 Task: Open a blank google sheet and write heading  City data  Add 10 city name:-  '1. Chelsea, New York, NY , 2. Beverly Hills, Los Angeles, CA , 3. Knightsbridge, London, United Kingdom , 4. Le Marais, Paris, forance , 5. Ginza, Tokyo, Japan_x000D_
6. Circular Quay, Sydney, Australia , 7. Mitte, Berlin, Germany , 8. Downtown, Toronto, Canada , 9. Trastevere, Rome, 10. Colaba, Mumbai, India. ' in July Last week sales are  1. Chelsea, New York, NY 10001 | 2. Beverly Hills, Los Angeles, CA 90210 | 3. Knightsbridge, London, United Kingdom SW1X 7XL | 4. Le Marais, Paris, forance 75004 | 5. Ginza, Tokyo, Japan 104-0061 | 6. Circular Quay, Sydney, Australia 2000 | 7. Mitte, Berlin, Germany 10178 | 8. Downtown, Toronto, Canada M5V 3L9 | 9. Trastevere, Rome, Italy 00153 | 10. Colaba, Mumbai, India 400005. Save page auditingProductSales
Action: Mouse moved to (919, 66)
Screenshot: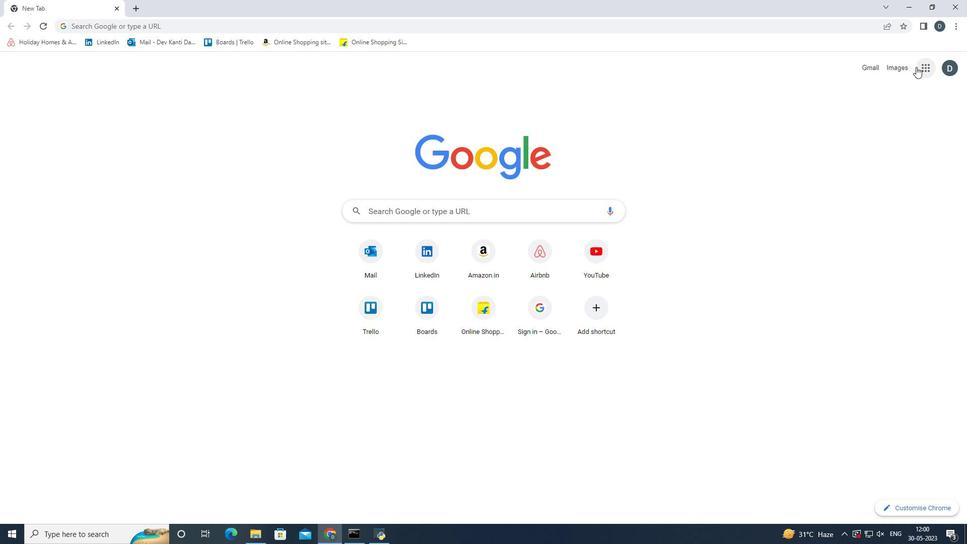 
Action: Mouse pressed left at (919, 66)
Screenshot: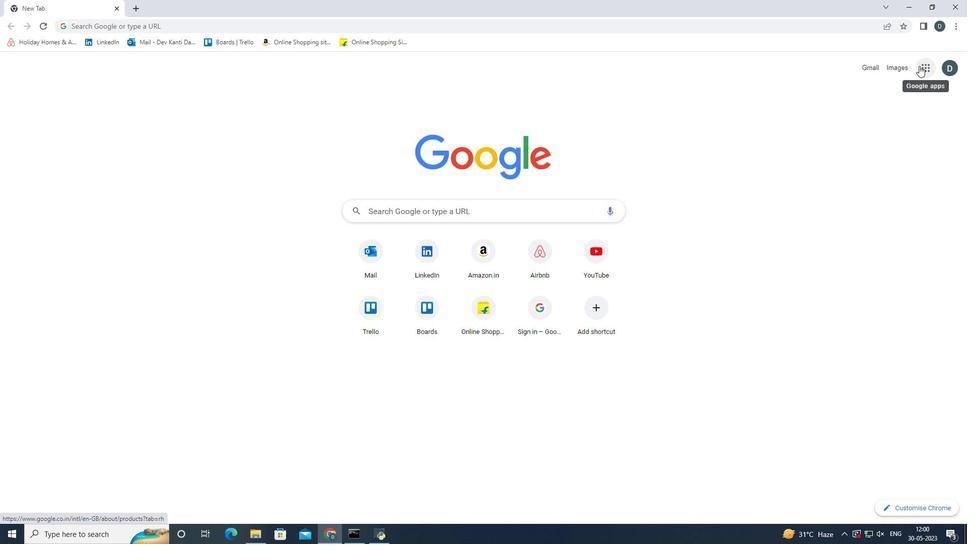 
Action: Mouse moved to (891, 220)
Screenshot: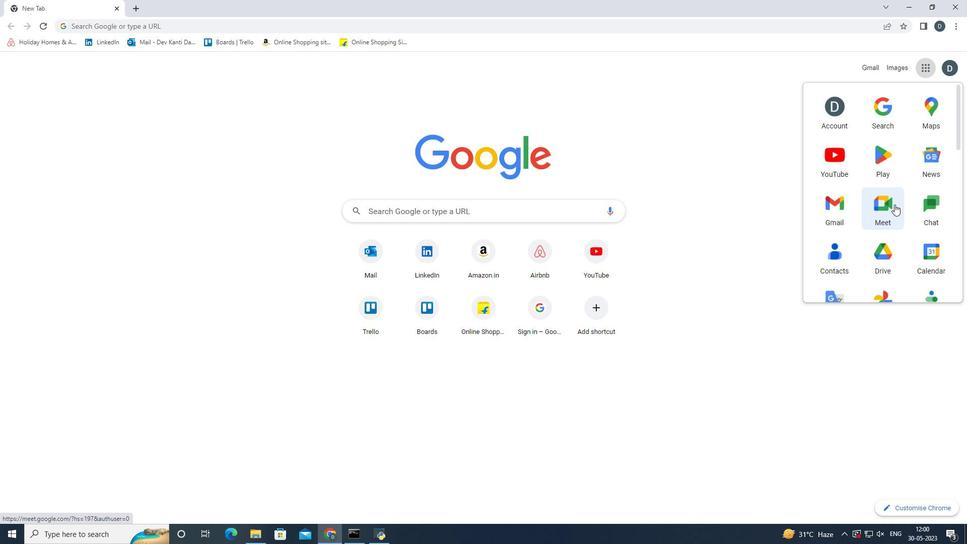 
Action: Mouse scrolled (891, 220) with delta (0, 0)
Screenshot: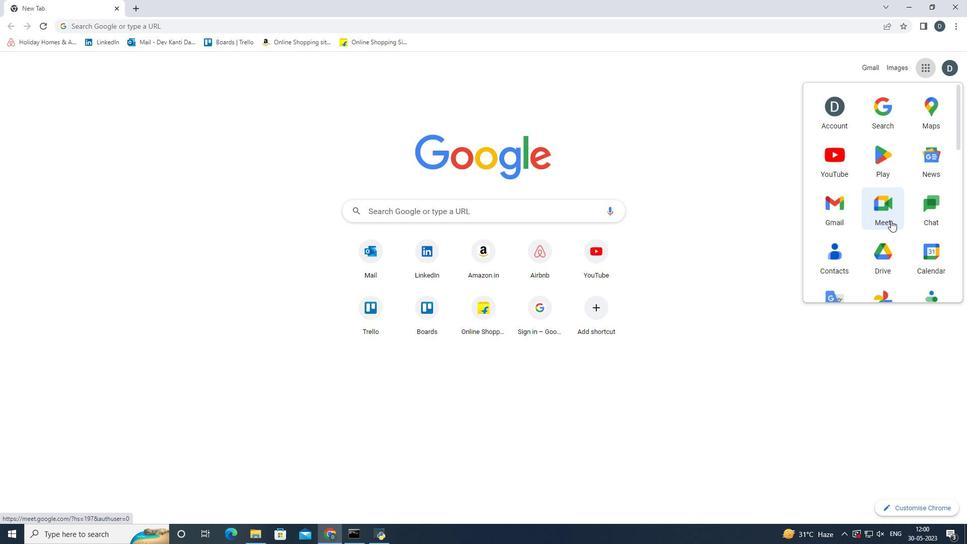 
Action: Mouse scrolled (891, 220) with delta (0, 0)
Screenshot: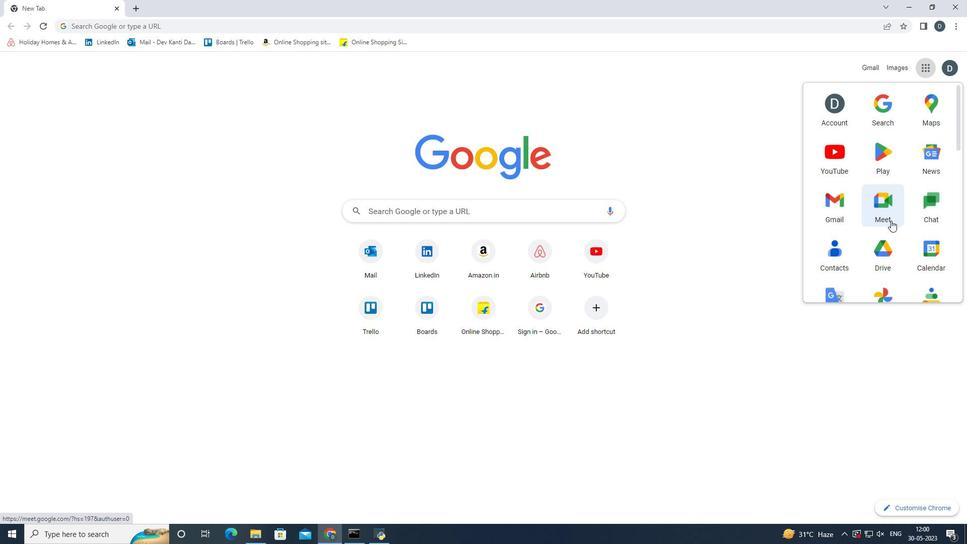 
Action: Mouse moved to (909, 217)
Screenshot: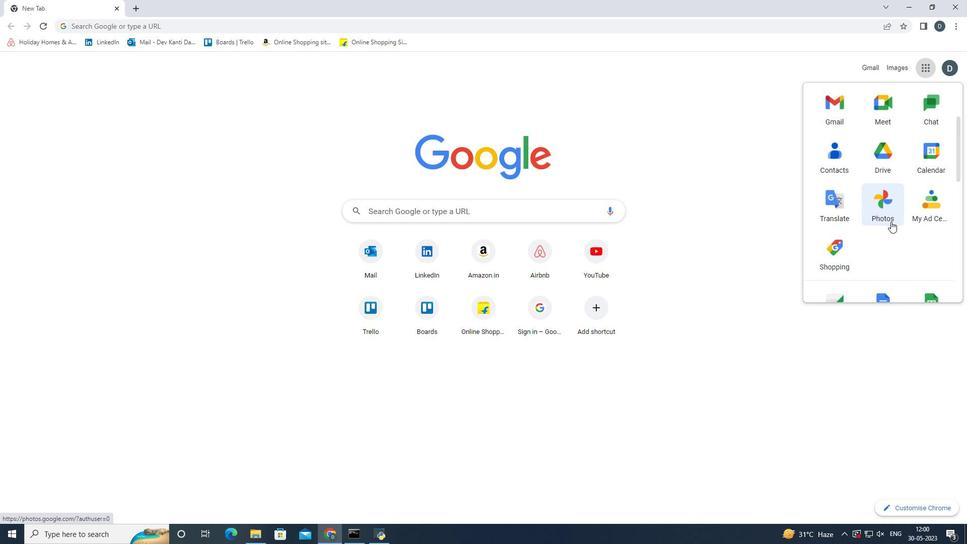 
Action: Mouse scrolled (909, 216) with delta (0, 0)
Screenshot: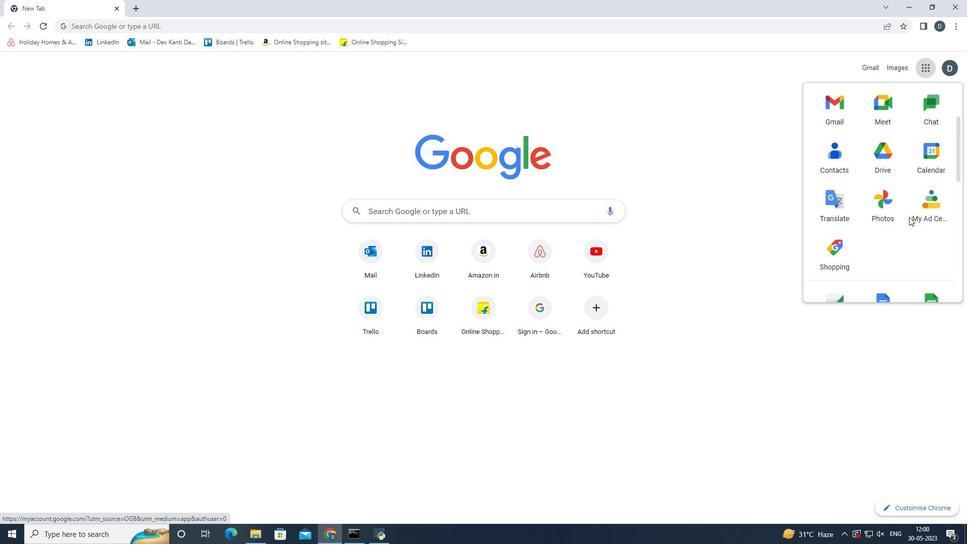 
Action: Mouse scrolled (909, 216) with delta (0, 0)
Screenshot: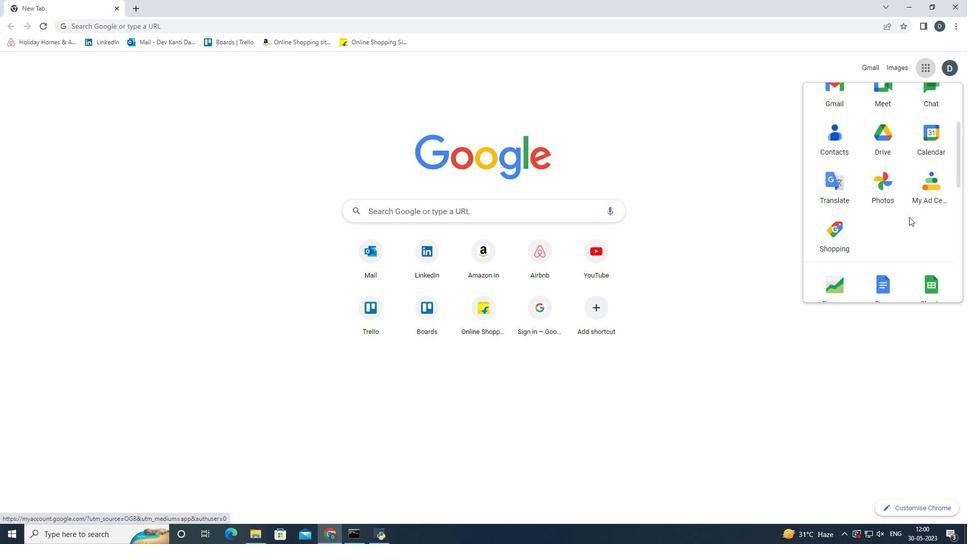 
Action: Mouse scrolled (909, 216) with delta (0, 0)
Screenshot: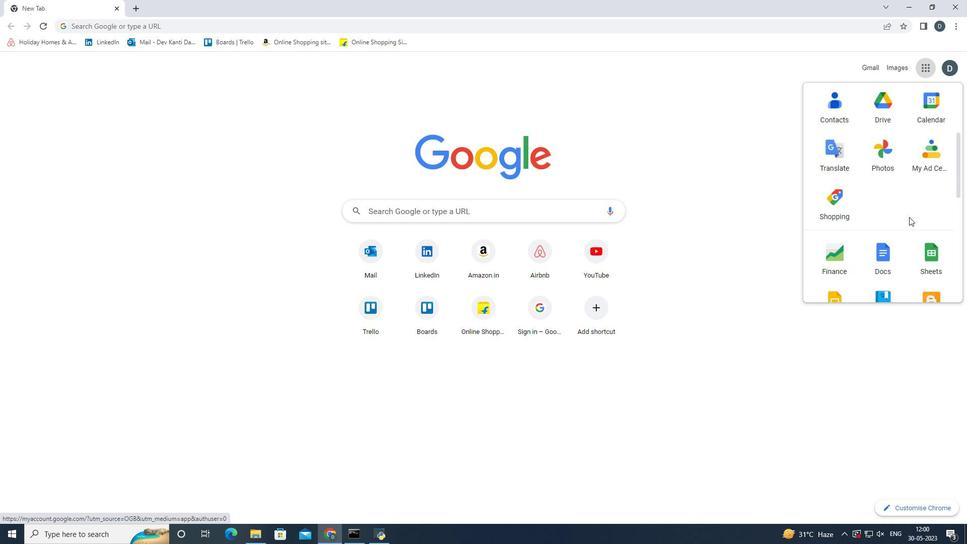 
Action: Mouse moved to (932, 170)
Screenshot: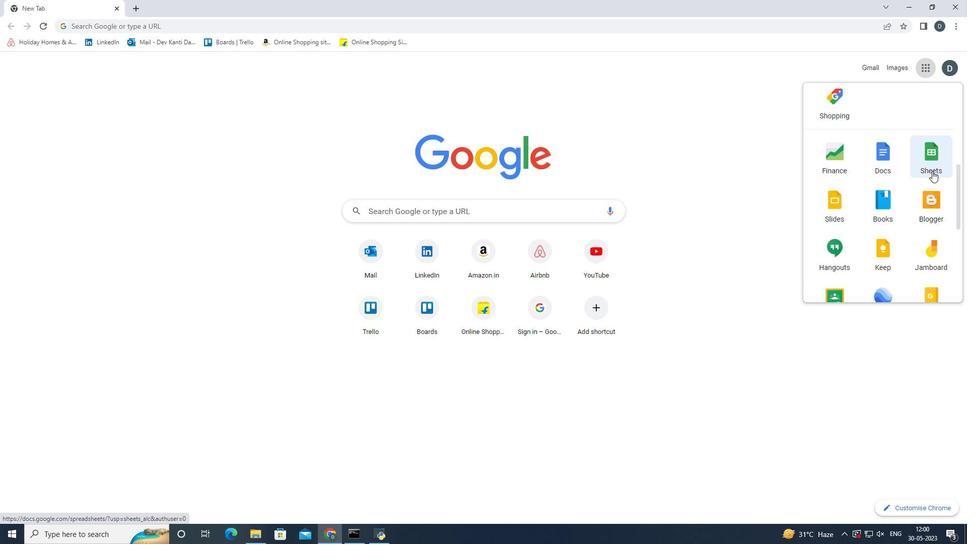 
Action: Mouse pressed left at (932, 170)
Screenshot: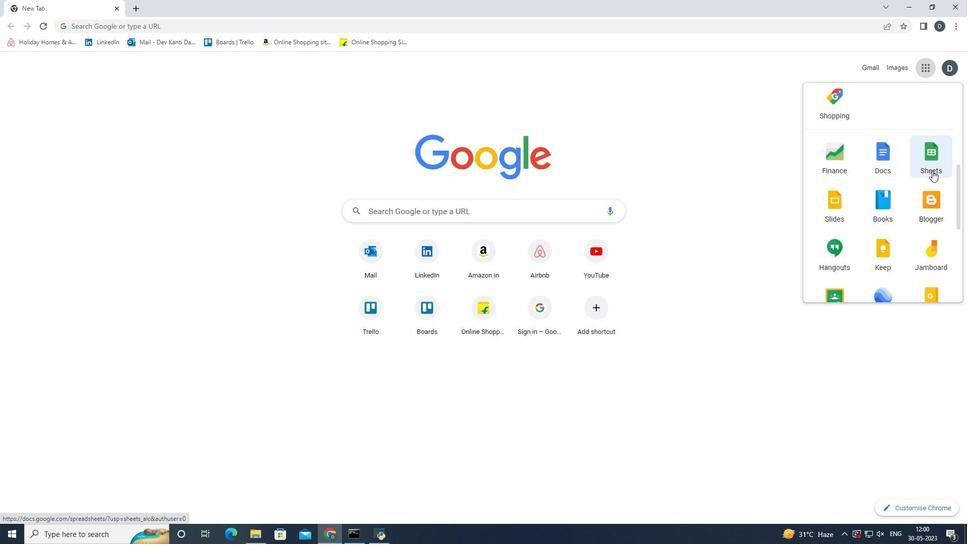 
Action: Mouse moved to (238, 140)
Screenshot: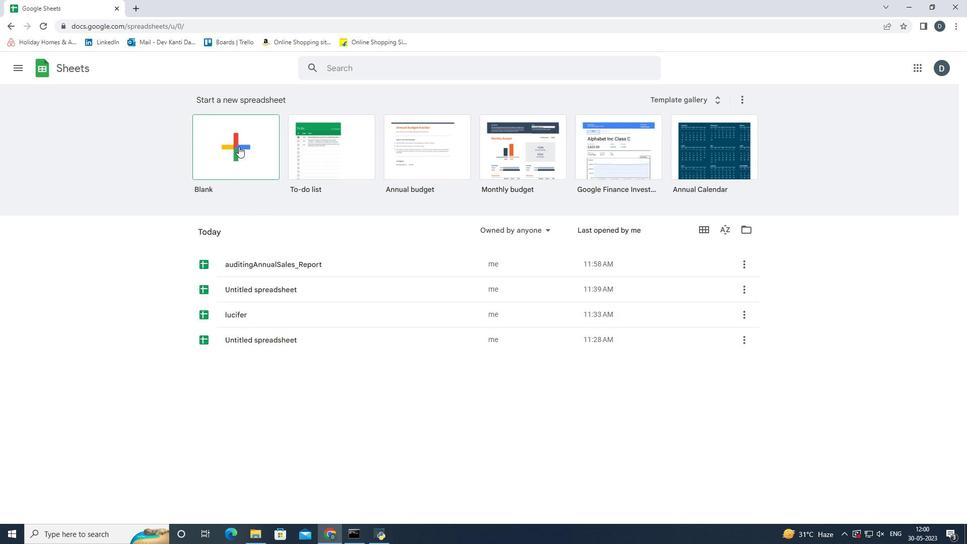 
Action: Mouse pressed left at (238, 140)
Screenshot: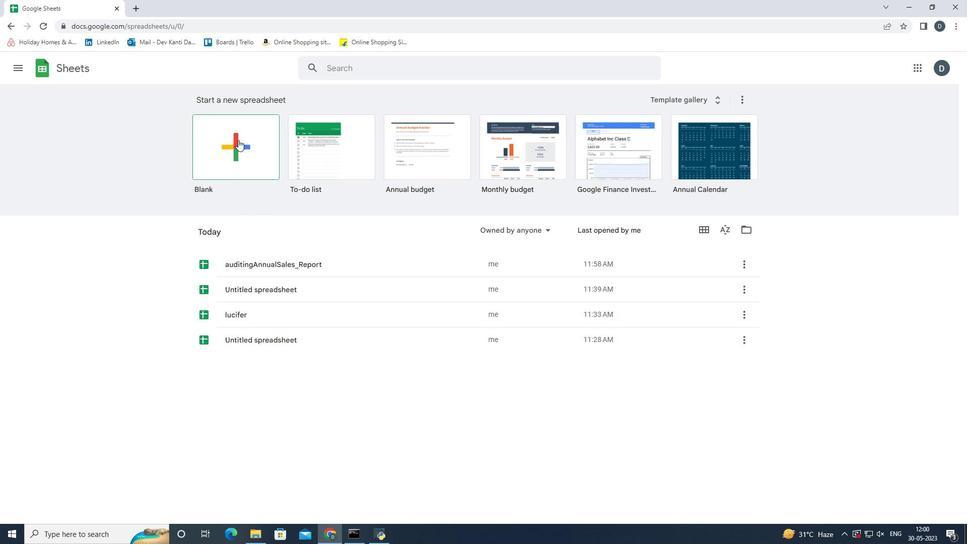 
Action: Mouse moved to (146, 211)
Screenshot: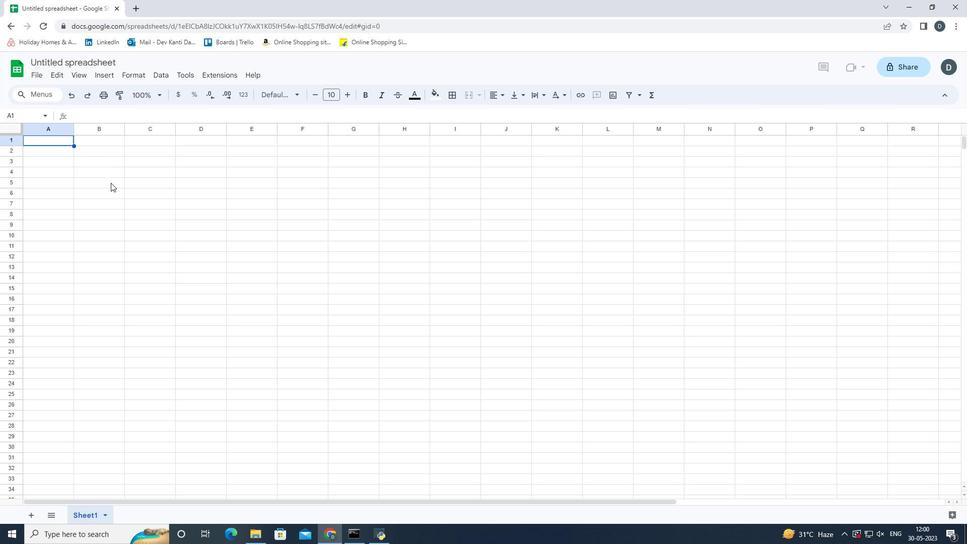 
Action: Key pressed <Key.shift><Key.shift><Key.shift><Key.shift>City<Key.space><Key.shift><Key.shift><Key.shift><Key.shift><Key.shift><Key.shift><Key.shift><Key.shift><Key.shift><Key.shift><Key.shift><Key.shift><Key.shift><Key.shift><Key.shift><Key.shift><Key.shift><Key.shift><Key.shift><Key.shift><Key.shift><Key.shift><Key.shift><Key.shift><Key.shift><Key.shift><Key.shift><Key.shift><Key.shift><Key.shift><Key.shift>data<Key.enter>
Screenshot: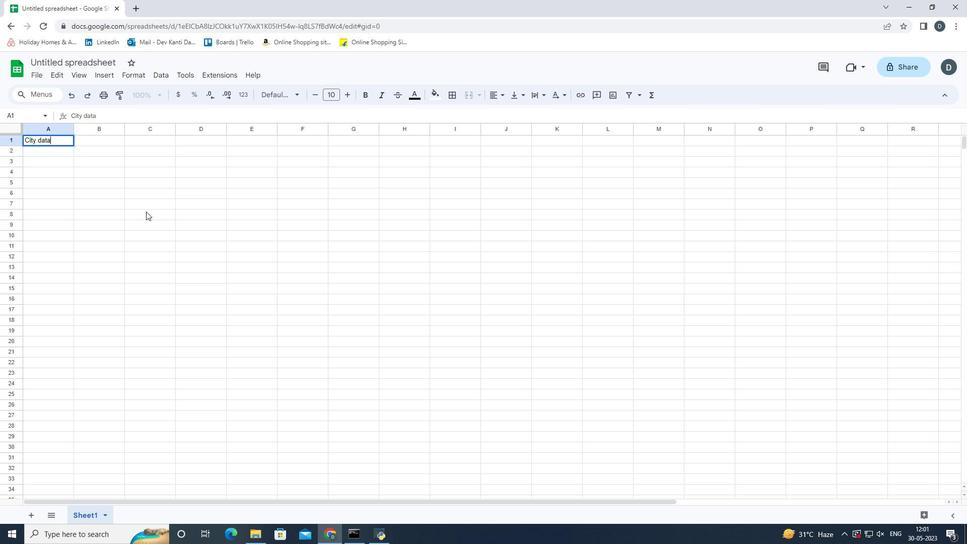 
Action: Mouse moved to (97, 202)
Screenshot: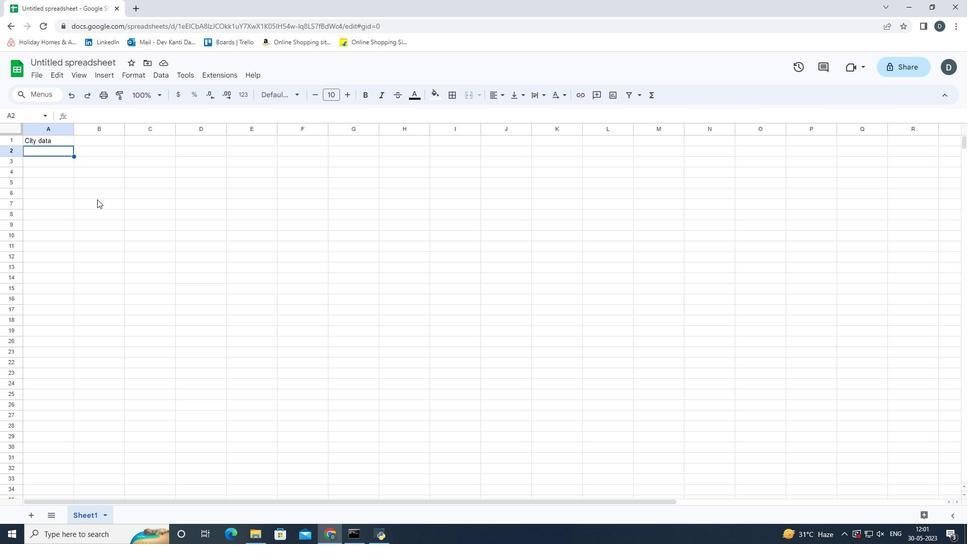 
Action: Key pressed <Key.shift><Key.shift><Key.shift><Key.shift><Key.shift><Key.shift><Key.shift><Key.shift><Key.shift>City<Key.space><Key.shift><Key.shift><Key.shift><Key.shift><Key.shift><Key.shift><Key.shift><Key.shift><Key.shift><Key.shift><Key.shift><Key.shift><Key.shift><Key.shift><Key.shift><Key.shift><Key.shift><Key.shift><Key.shift><Key.shift><Key.shift><Key.shift><Key.shift><Key.shift><Key.shift><Key.shift><Key.shift><Key.shift><Key.shift><Key.shift><Key.shift><Key.shift><Key.shift><Key.shift><Key.shift><Key.shift><Key.shift><Key.shift><Key.shift><Key.shift><Key.shift><Key.shift><Key.shift><Key.shift>Name<Key.up>
Screenshot: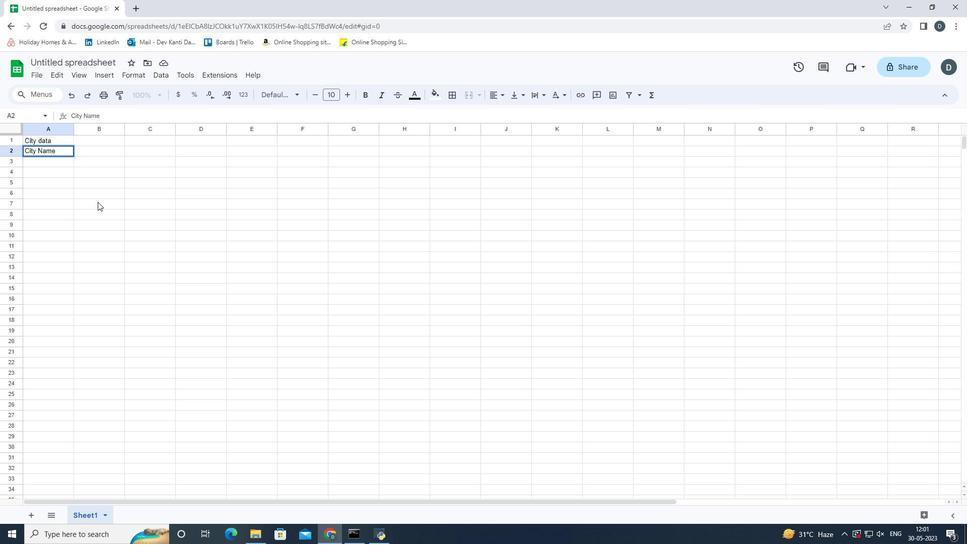 
Action: Mouse moved to (56, 142)
Screenshot: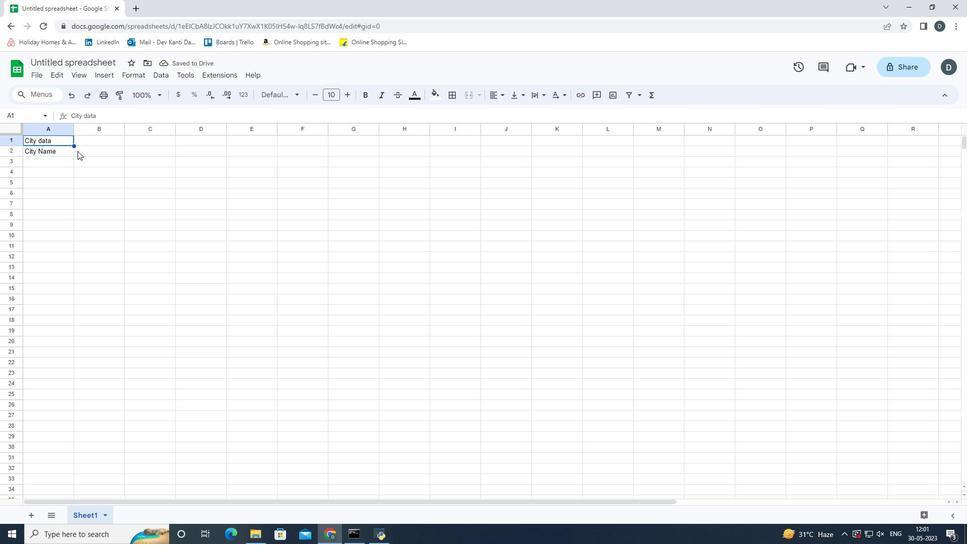 
Action: Mouse pressed left at (56, 142)
Screenshot: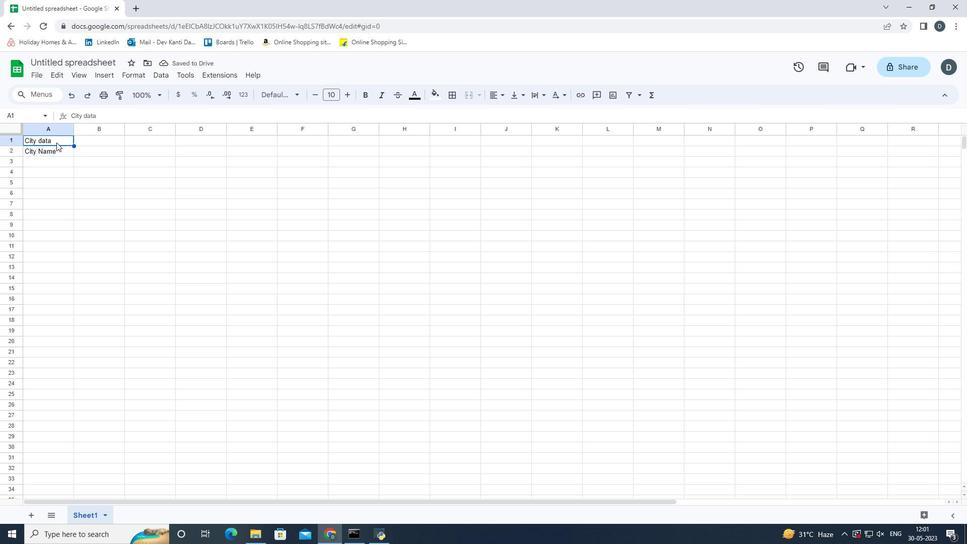 
Action: Mouse pressed left at (56, 142)
Screenshot: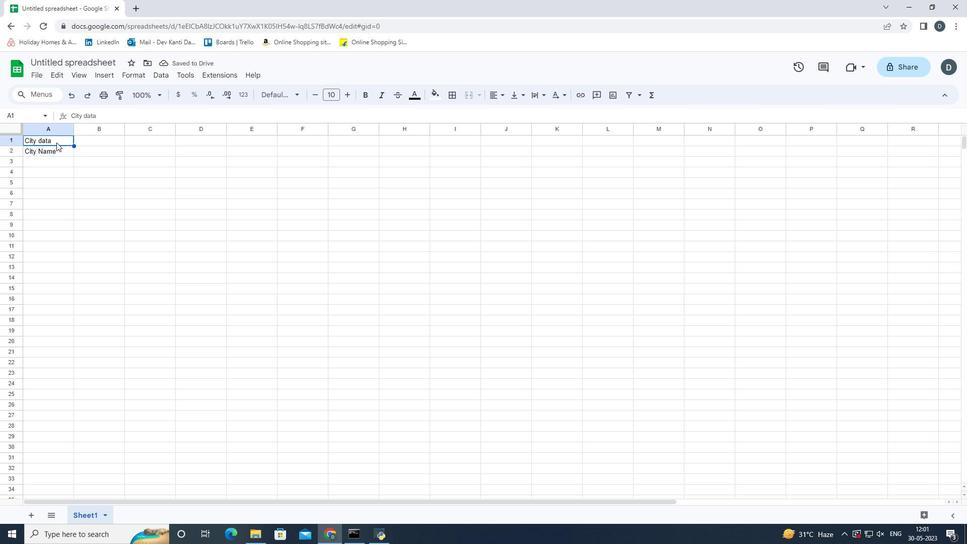
Action: Key pressed <Key.left><Key.left><Key.left><Key.backspace><Key.shift>D<Key.down><Key.down><Key.enter><Key.enter><Key.enter>
Screenshot: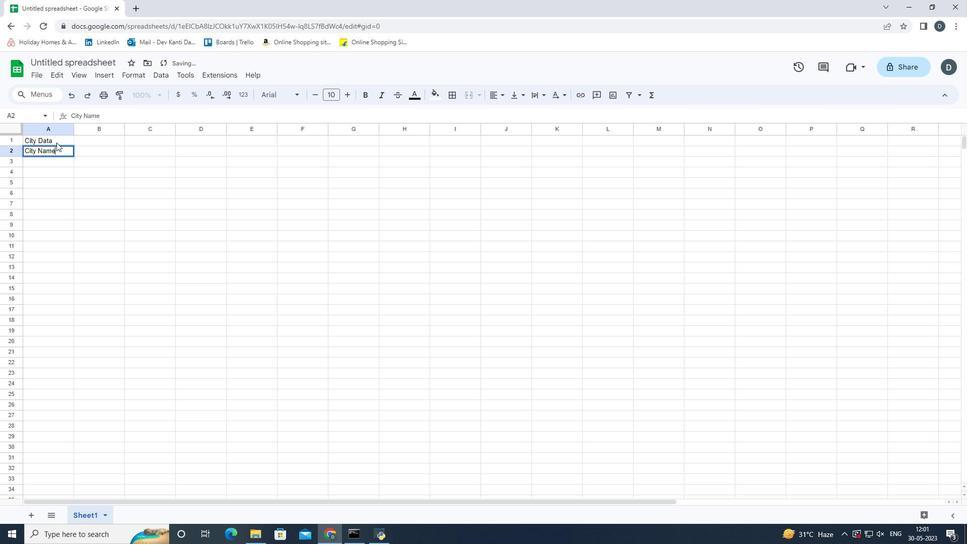 
Action: Mouse moved to (56, 150)
Screenshot: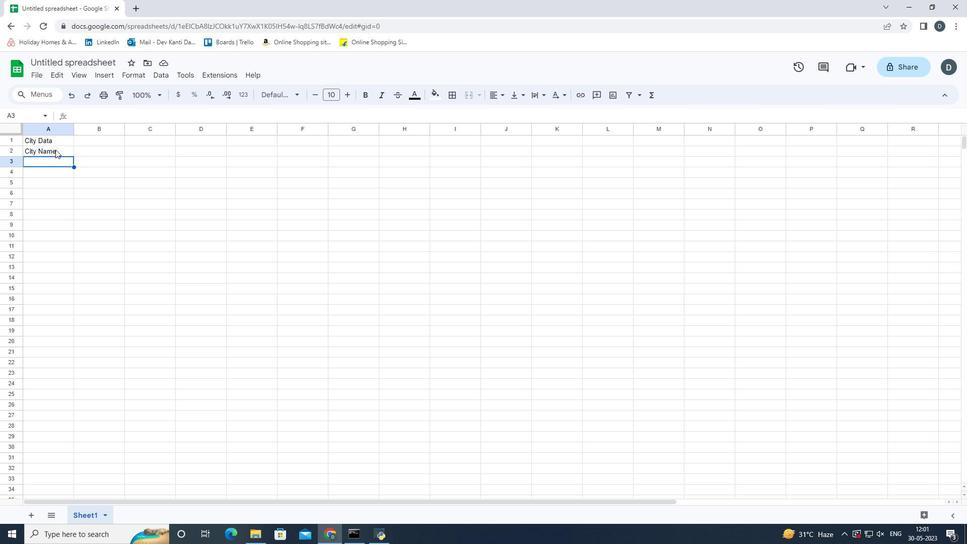 
Action: Mouse pressed left at (56, 150)
Screenshot: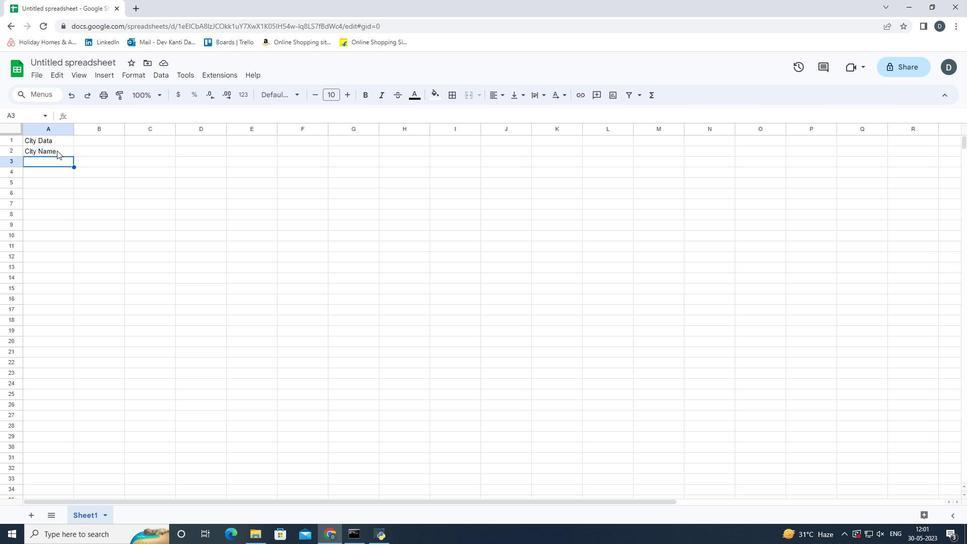 
Action: Key pressed <Key.backspace><Key.shift>SSr<Key.backspace><Key.backspace>r.<Key.shift>No.<Key.right><Key.up><Key.down><Key.left><Key.backspace><Key.shift>Sr.<Key.space><Key.shift>No.<Key.right><Key.shift>City<Key.space><Key.shift><Key.shift><Key.shift><Key.shift><Key.shift>Name<Key.down><Key.left>1.<Key.right><Key.left><Key.backspace>1<Key.right><Key.shift><Key.shift><Key.shift><Key.shift><Key.shift><Key.shift><Key.shift><Key.shift><Key.shift><Key.shift><Key.shift><Key.shift><Key.shift><Key.shift><Key.shift><Key.shift><Key.shift>Chelsea<Key.space><Key.backspace>,<Key.space><Key.shift>New<Key.space><Key.shift><Key.shift><Key.shift><Key.shift><Key.shift><Key.shift><Key.shift><Key.shift><Key.shift><Key.shift><Key.shift><Key.shift><Key.shift><Key.shift><Key.shift>York,<Key.space><Key.shift>NY<Key.enter><Key.left>2<Key.enter><Key.up><Key.right><Key.shift><Key.shift><Key.shift>Beverly<Key.space><Key.shift><Key.shift><Key.shift><Key.shift><Key.shift><Key.shift><Key.shift><Key.shift><Key.shift><Key.shift><Key.shift><Key.shift>Hills<Key.enter><Key.left>3<Key.right><Key.shift><Key.shift><Key.shift><Key.shift><Key.shift><Key.shift>Los<Key.space><Key.shift><Key.shift><Key.shift><Key.shift><Key.shift><Key.shift>Angeles,<Key.space><Key.shift>CA<Key.down><Key.left>4<Key.right><Key.shift><Key.shift><Key.shift><Key.shift><Key.shift><Key.shift><Key.shift><Key.shift><Key.shift><Key.shift><Key.shift><Key.shift><Key.shift><Key.shift><Key.shift><Key.shift><Key.shift><Key.shift><Key.shift><Key.shift><Key.shift><Key.shift><Key.shift><Key.shift><Key.shift><Key.shift><Key.shift><Key.shift><Key.shift><Key.shift><Key.shift><Key.shift><Key.shift><Key.shift><Key.shift><Key.shift><Key.shift><Key.shift><Key.shift><Key.shift><Key.shift><Key.shift><Key.shift><Key.shift><Key.shift><Key.shift><Key.shift><Key.shift><Key.shift><Key.shift><Key.shift><Key.shift><Key.shift><Key.shift><Key.shift><Key.shift><Key.shift><Key.shift><Key.shift><Key.shift><Key.shift><Key.shift><Key.shift><Key.shift><Key.shift><Key.shift><Key.shift><Key.shift><Key.shift><Key.shift><Key.shift><Key.shift><Key.shift><Key.shift><Key.shift><Key.shift><Key.shift><Key.shift><Key.shift><Key.shift><Key.shift><Key.up><Key.backspace><Key.up><Key.right><Key.left>
Screenshot: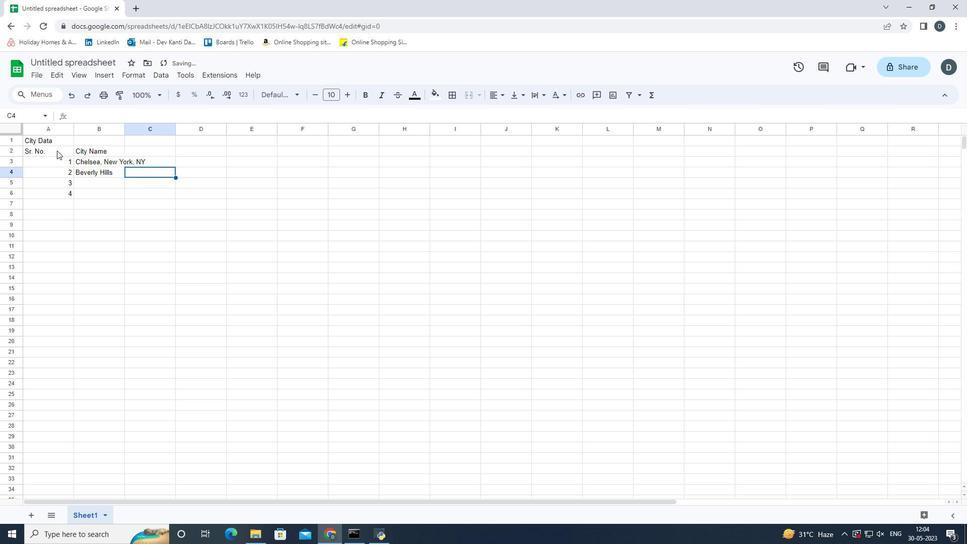 
Action: Mouse moved to (116, 172)
Screenshot: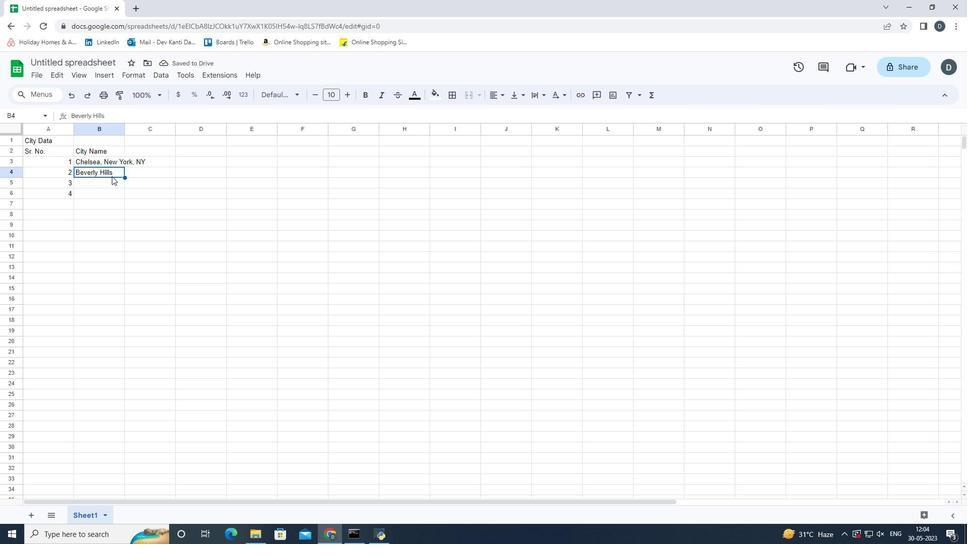 
Action: Mouse pressed left at (116, 172)
Screenshot: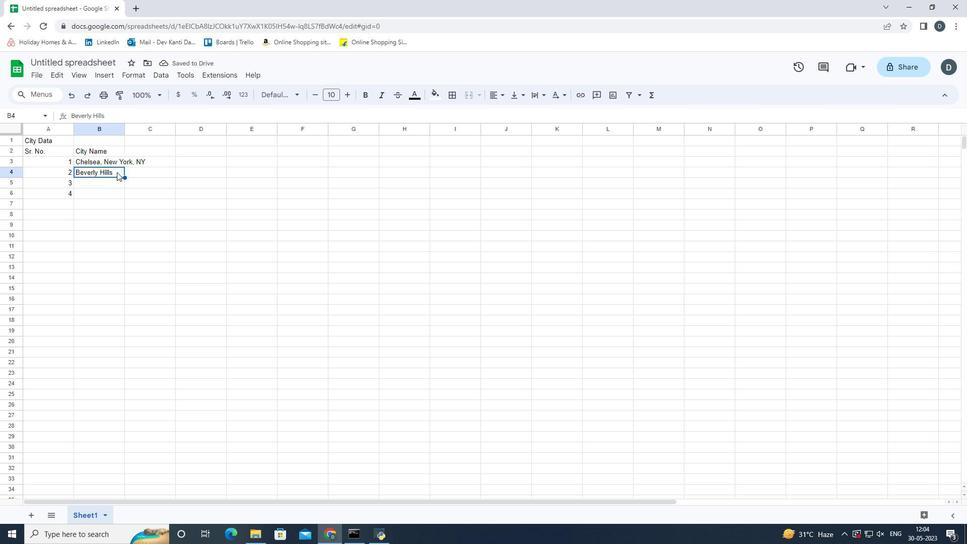 
Action: Mouse pressed left at (116, 172)
Screenshot: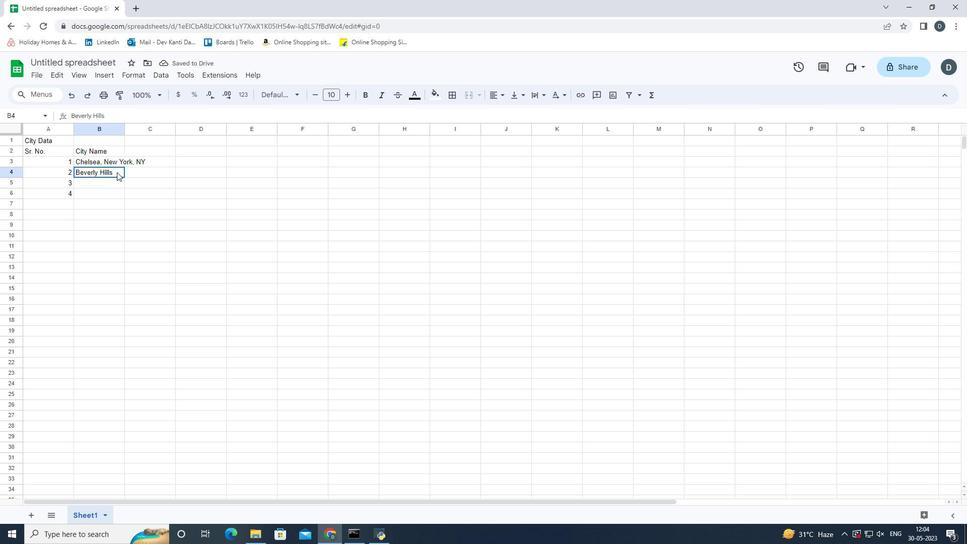 
Action: Key pressed ,<Key.space><Key.shift><Key.shift><Key.shift><Key.shift><Key.shift><Key.shift><Key.shift><Key.shift><Key.shift><Key.shift><Key.shift><Key.shift><Key.shift><Key.shift><Key.shift><Key.shift>Los<Key.space><Key.shift>Angeles<Key.enter><Key.shift><Key.shift><Key.shift>Knightsbridge,<Key.space><Key.shift>London,<Key.space><Key.shift>United<Key.space><Key.shift><Key.shift><Key.shift><Key.shift><Key.shift><Key.shift><Key.shift><Key.shift><Key.shift><Key.shift><Key.shift><Key.shift><Key.shift><Key.shift><Key.shift>Kingdom<Key.enter><Key.shift>Le<Key.space><Key.shift><Key.shift><Key.shift><Key.shift><Key.shift><Key.shift><Key.shift><Key.shift><Key.shift><Key.shift><Key.shift><Key.shift><Key.shift><Key.shift><Key.shift>Marais.<Key.backspace>,<Key.space><Key.shift><Key.shift><Key.shift><Key.shift><Key.shift><Key.shift><Key.shift>Paris,<Key.space><Key.shift>Forance<Key.backspace><Key.backspace><Key.backspace><Key.backspace><Key.backspace><Key.backspace>rance<Key.enter><Key.left>5<Key.right><Key.shift><Key.shift><Key.shift><Key.shift><Key.shift><Key.shift><Key.shift><Key.shift><Key.shift>Ginza,<Key.space><Key.shift><Key.shift><Key.shift>Tokyo,<Key.shift_r><Key.shift_r><Key.shift_r><Key.shift_r><Key.shift_r><Key.shift_r><Key.space><Key.shift_r><Key.shift_r><Key.shift_r><Key.shift_r><Key.shift_r><Key.shift_r><Key.shift_r><Key.shift_r><Key.shift_r><Key.shift_r><Key.shift_r><Key.shift_r><Key.shift_r>Japan<Key.enter><Key.left>6<Key.right><Key.shift>Circular<Key.space><Key.shift>Quay,<Key.space><Key.shift><Key.shift><Key.shift><Key.shift><Key.shift><Key.shift><Key.shift><Key.shift><Key.shift><Key.shift><Key.shift>Sydney,<Key.space><Key.shift>Australia<Key.down><Key.up><Key.right><Key.left><Key.down><Key.left>7<Key.right><Key.shift_r>Mitte,<Key.space><Key.shift><Key.shift><Key.shift><Key.shift><Key.shift><Key.shift>Berlin,<Key.space><Key.shift><Key.shift><Key.shift><Key.shift><Key.shift><Key.shift><Key.shift>Germany<Key.enter><Key.left>8<Key.right><Key.shift>Doo<Key.backspace>wntown,<Key.space>to<Key.backspace><Key.backspace><Key.shift>Toronto<Key.space><Key.backspace>,<Key.space><Key.shift>Canada<Key.down><Key.up><Key.right><Key.left><Key.left><Key.right><Key.left><Key.right><Key.right><Key.left><Key.down><Key.left>9<Key.right><Key.shift><Key.shift><Key.shift><Key.shift><Key.shift><Key.shift><Key.shift><Key.shift><Key.shift><Key.shift><Key.shift><Key.shift><Key.shift><Key.shift><Key.shift><Key.shift><Key.shift><Key.shift><Key.shift><Key.shift><Key.shift><Key.shift><Key.shift><Key.shift><Key.shift><Key.shift><Key.shift>Trastevere,<Key.space><Key.shift><Key.shift><Key.shift><Key.shift>Rome<Key.down><Key.left>10<Key.right><Key.shift>Colaba,<Key.space><Key.shift><Key.shift><Key.shift><Key.shift><Key.shift>Mumbai,<Key.space><Key.shift>Inida
Screenshot: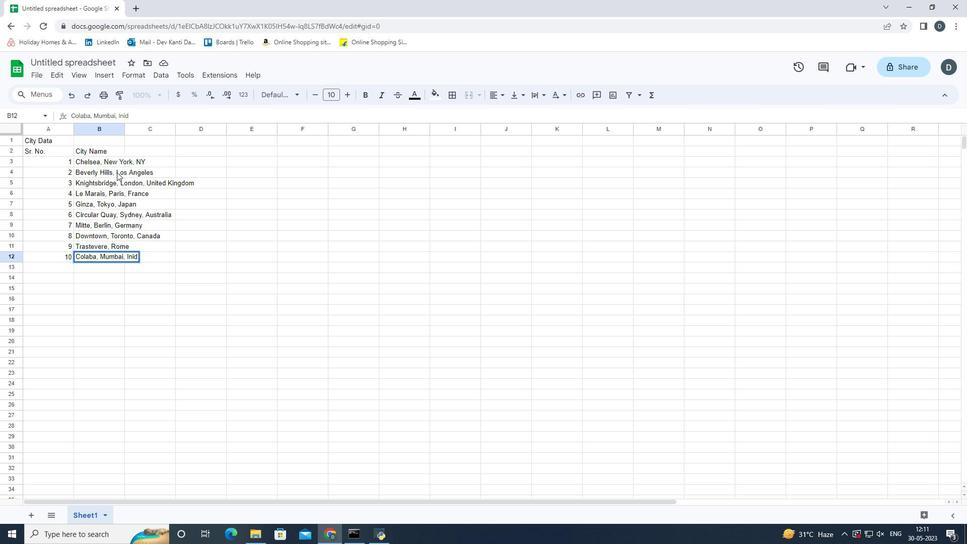 
Action: Mouse moved to (97, 263)
Screenshot: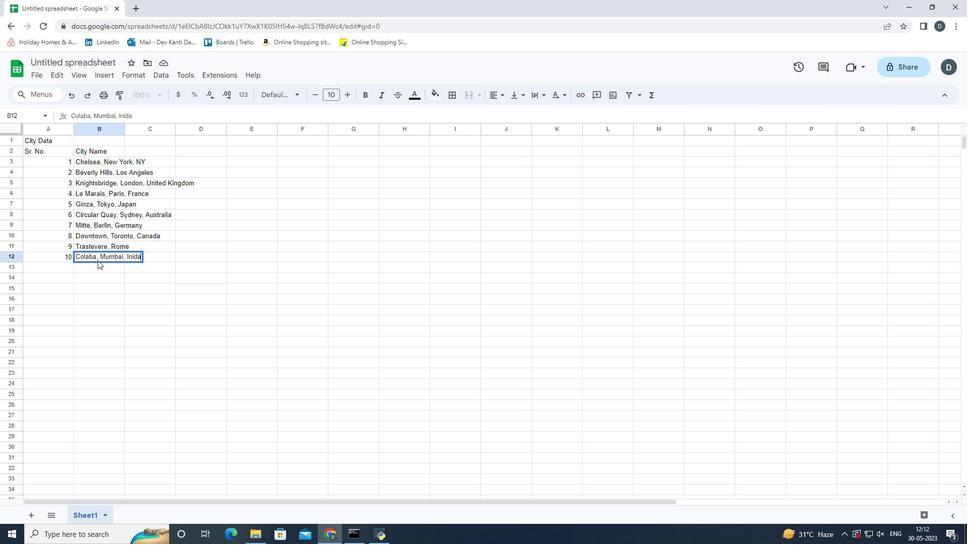 
Action: Mouse pressed left at (97, 263)
Screenshot: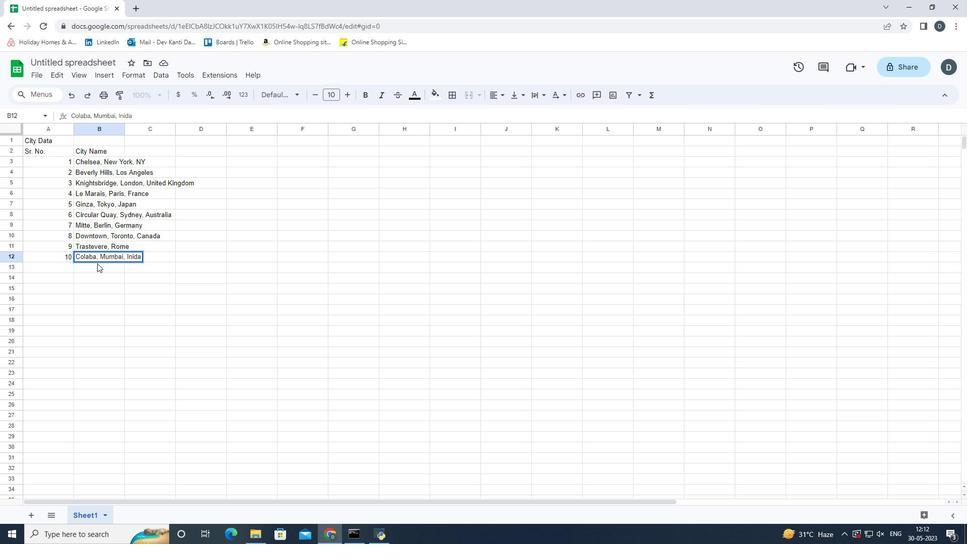 
Action: Mouse moved to (105, 257)
Screenshot: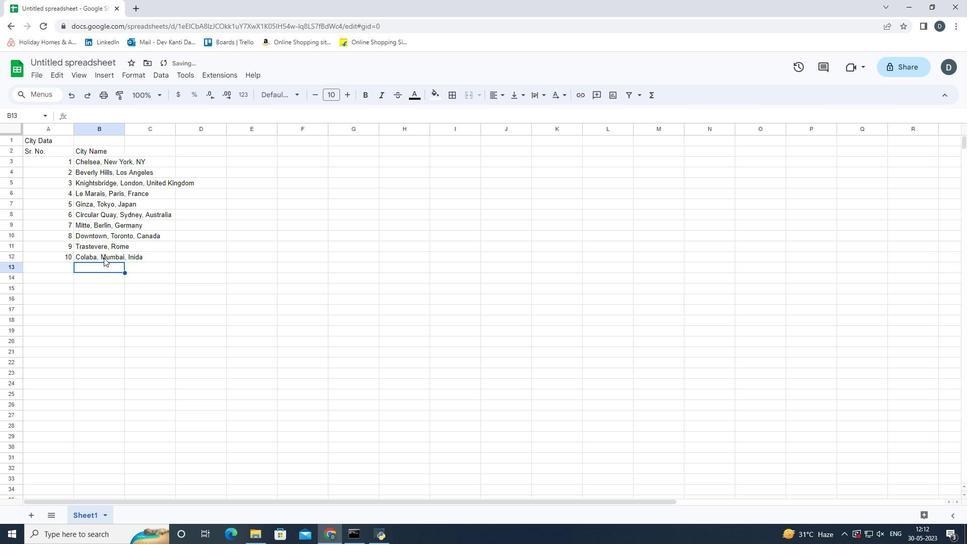 
Action: Mouse pressed left at (105, 257)
Screenshot: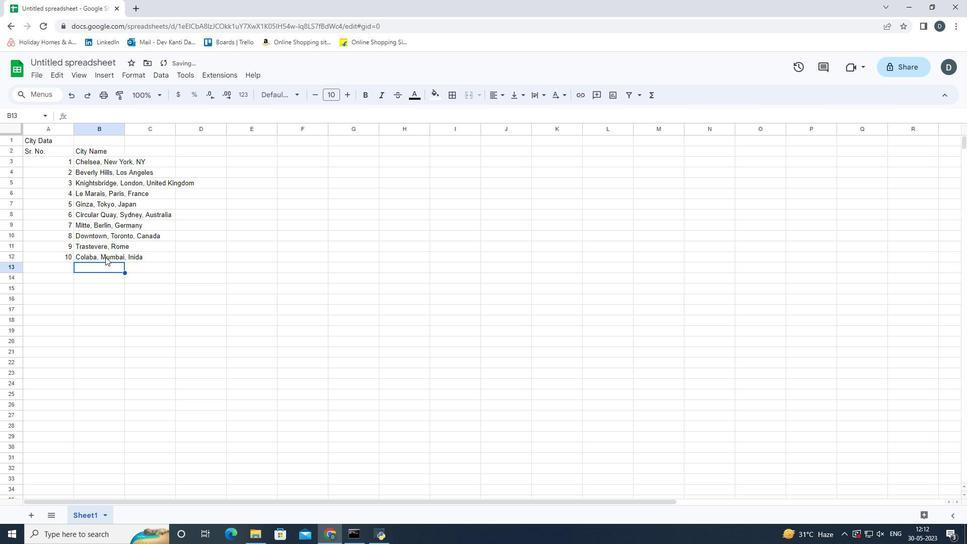 
Action: Mouse moved to (134, 254)
Screenshot: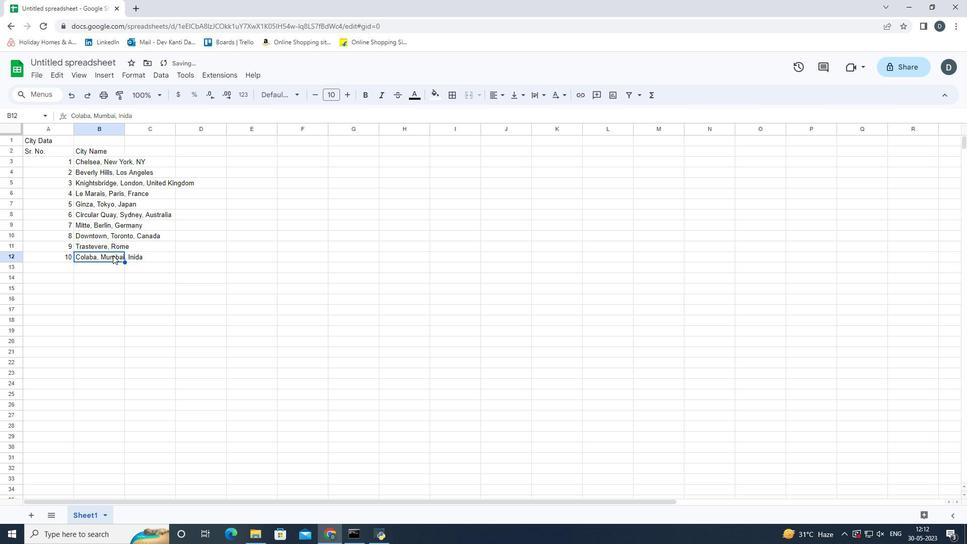 
Action: Mouse pressed left at (134, 254)
Screenshot: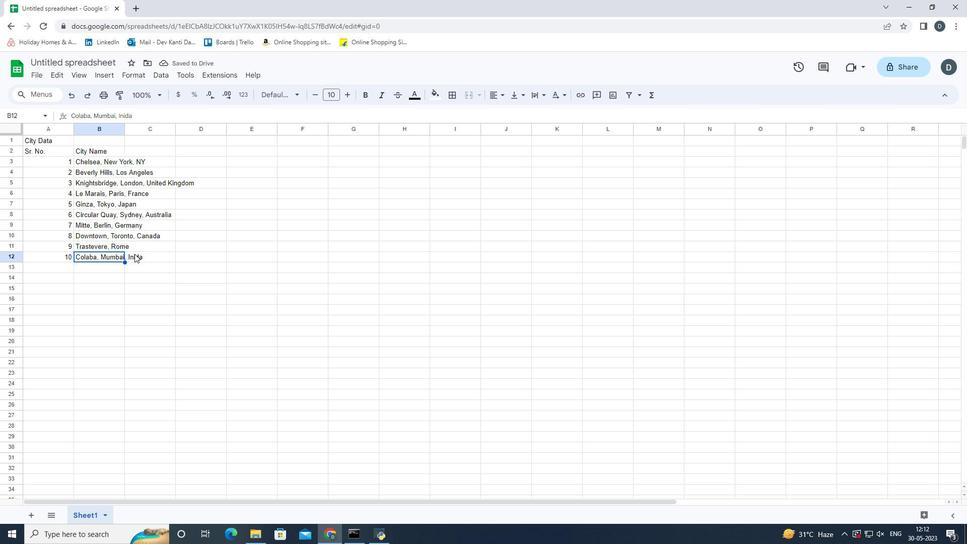 
Action: Mouse moved to (110, 253)
Screenshot: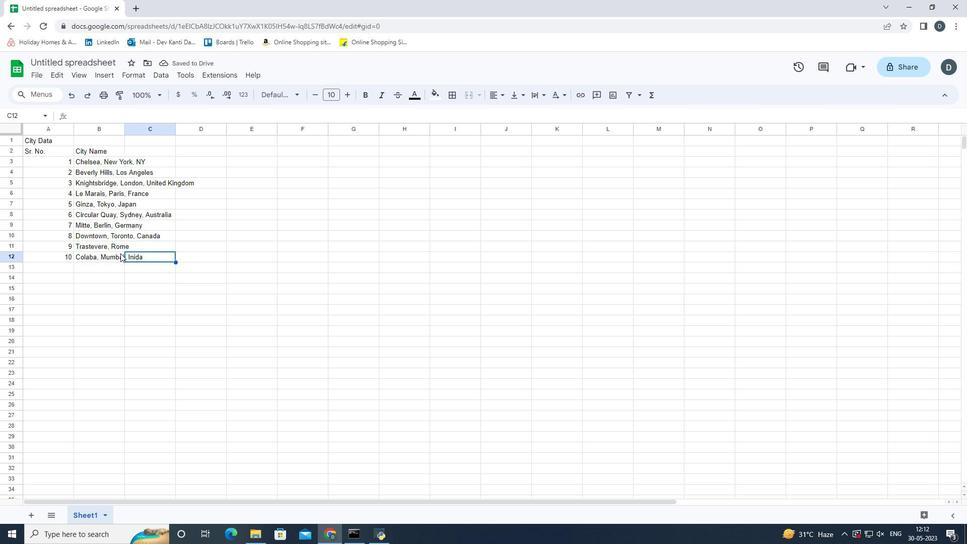 
Action: Mouse pressed left at (110, 253)
Screenshot: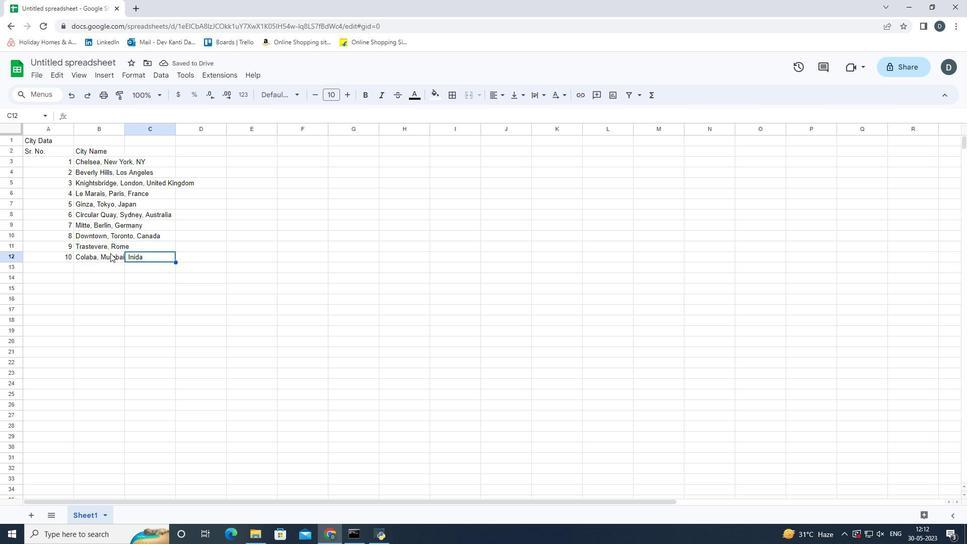
Action: Mouse pressed left at (110, 253)
Screenshot: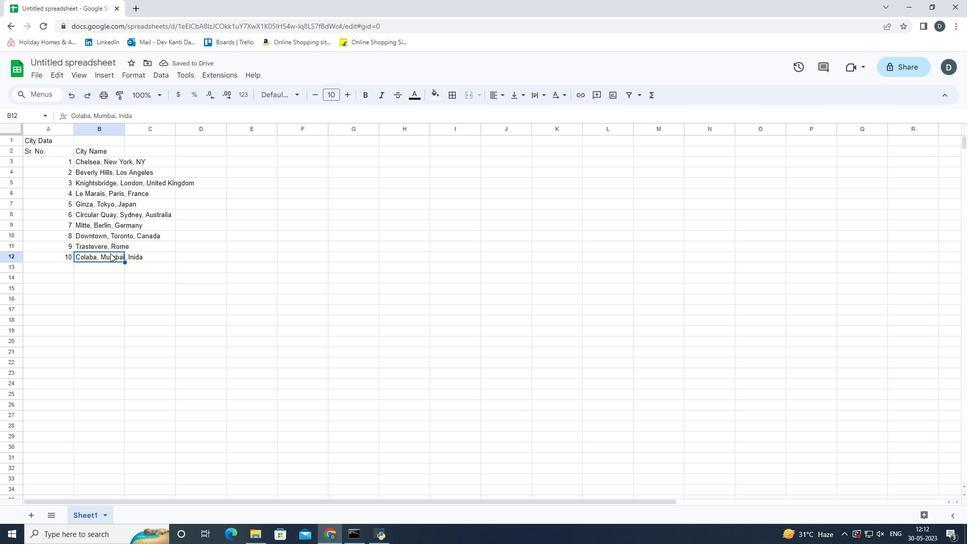 
Action: Mouse pressed left at (110, 253)
Screenshot: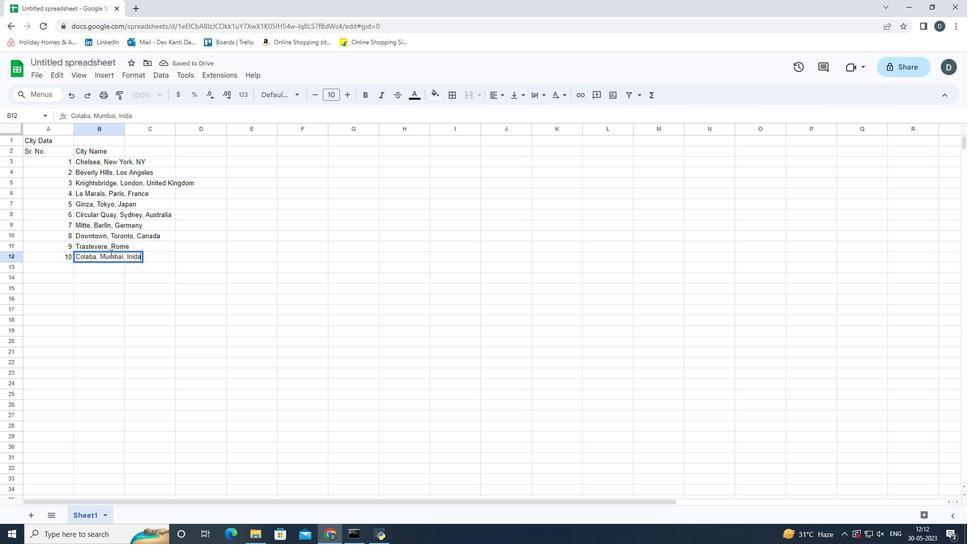 
Action: Mouse moved to (138, 254)
Screenshot: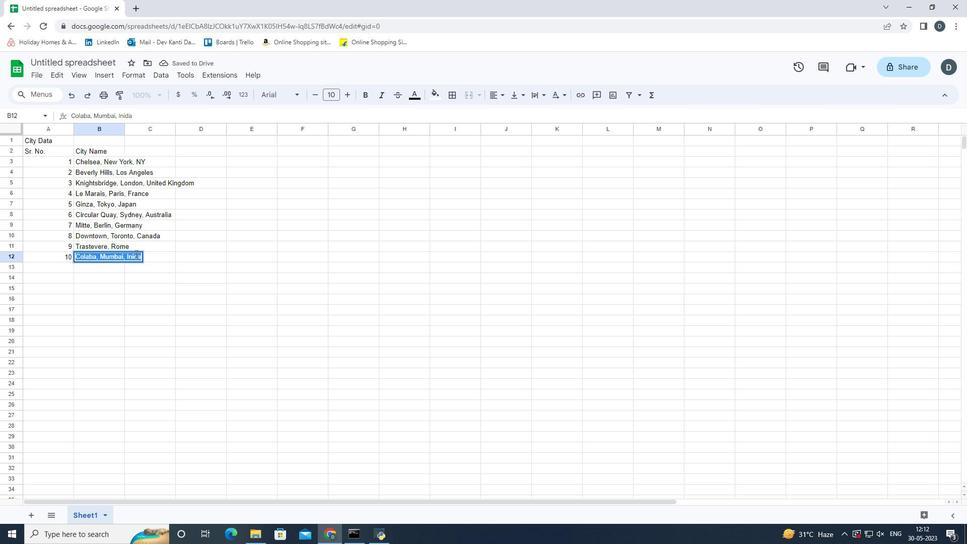 
Action: Mouse pressed left at (138, 254)
Screenshot: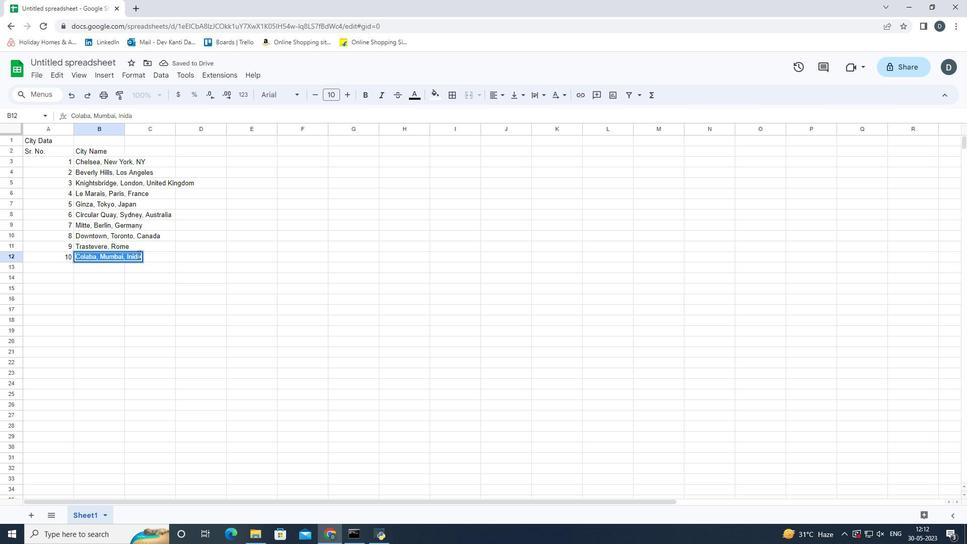 
Action: Mouse moved to (137, 258)
Screenshot: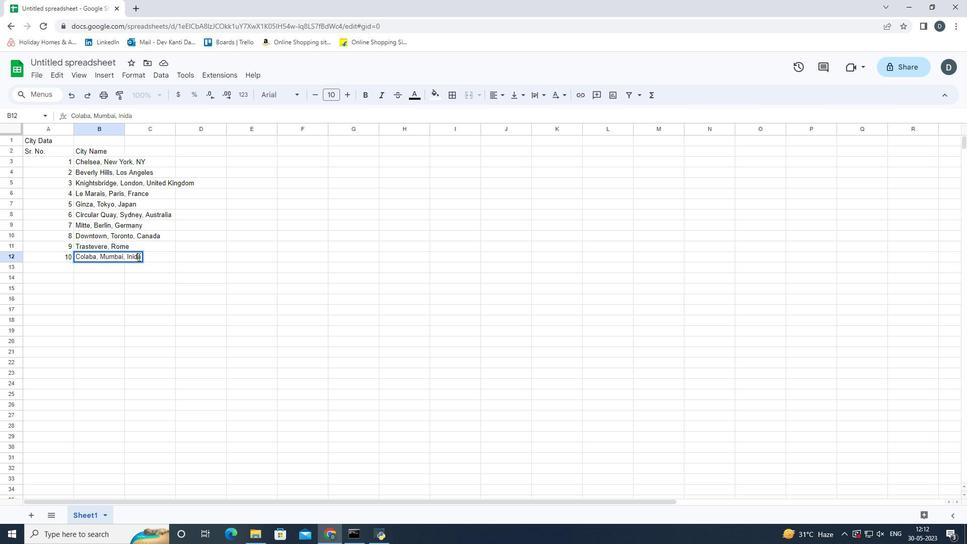 
Action: Key pressed <Key.left><Key.right><Key.right><Key.backspace><Key.backspace><Key.backspace>dia<Key.down><Key.enter>
Screenshot: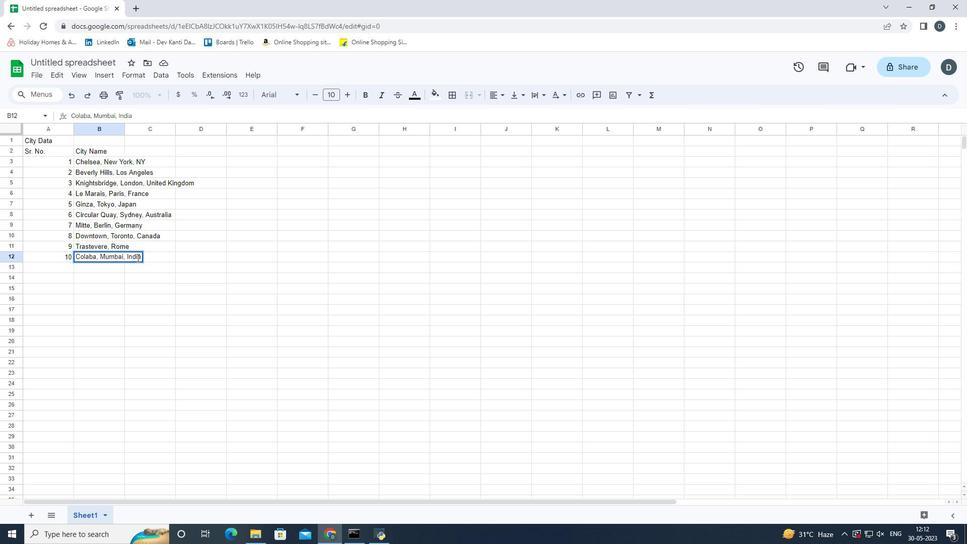 
Action: Mouse moved to (113, 257)
Screenshot: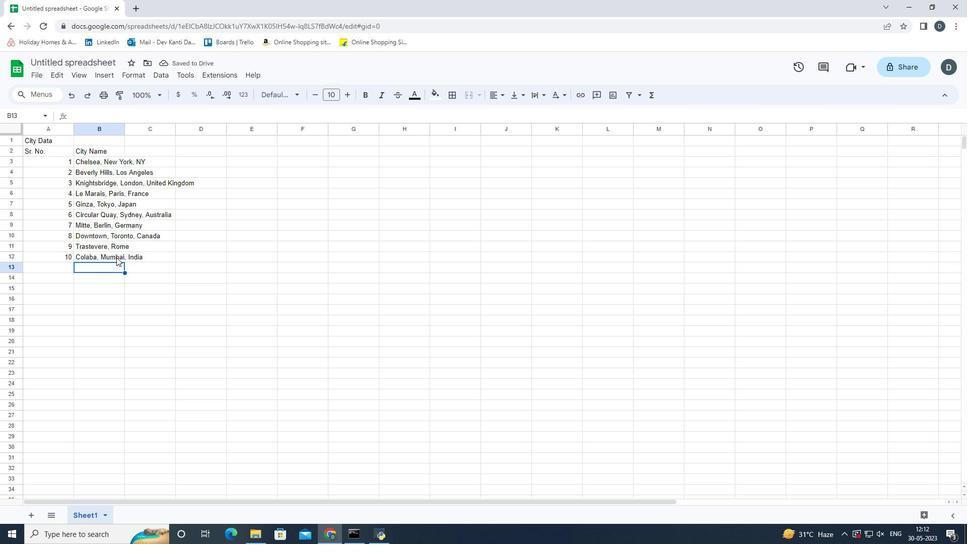 
Action: Mouse pressed left at (113, 257)
Screenshot: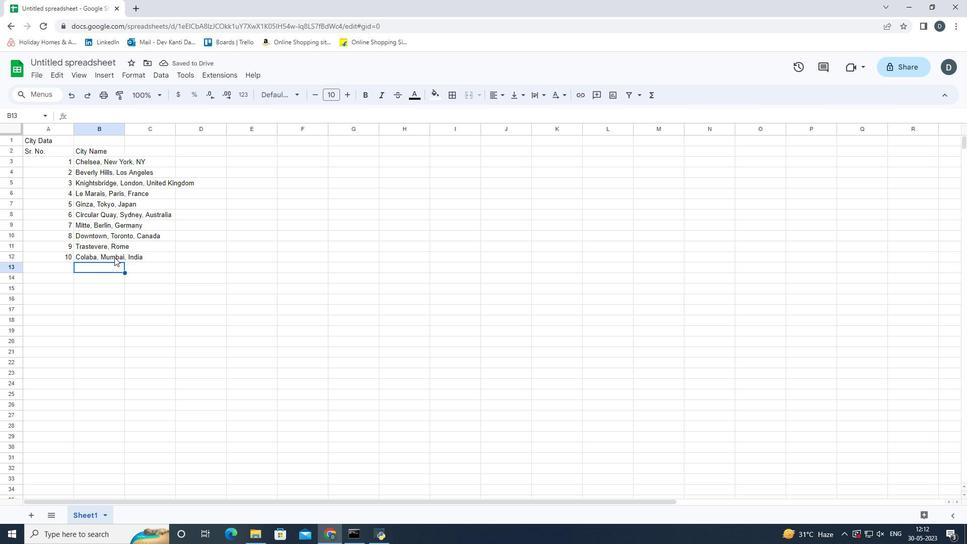 
Action: Mouse moved to (62, 257)
Screenshot: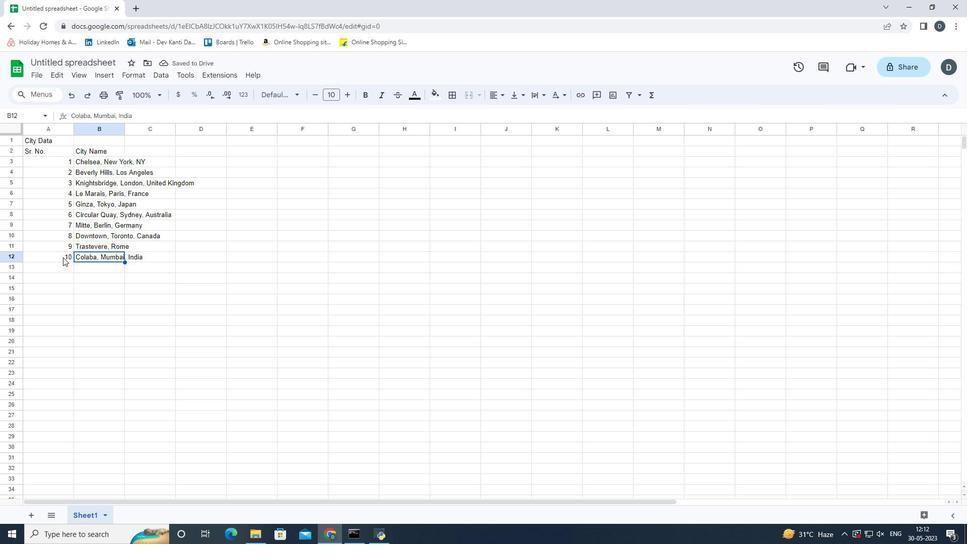 
Action: Mouse pressed left at (62, 257)
Screenshot: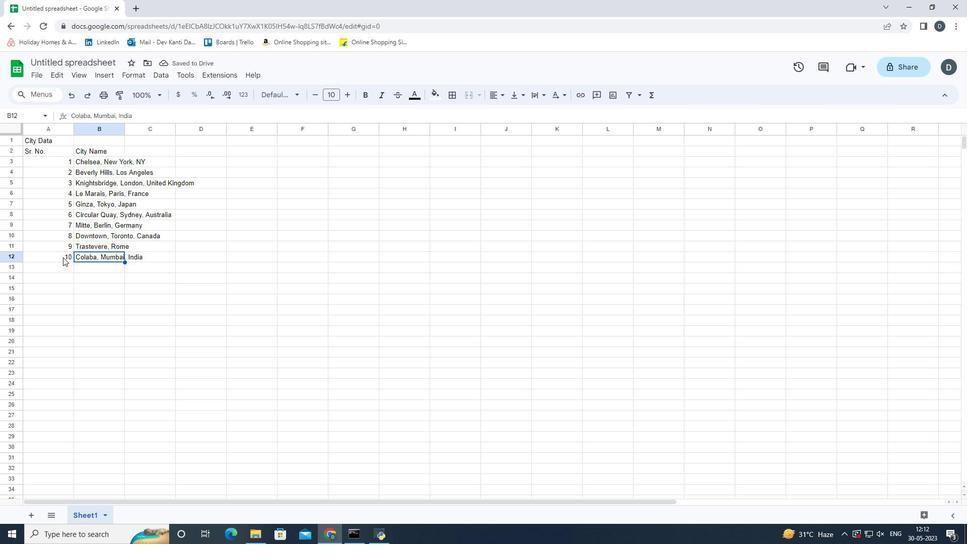 
Action: Mouse moved to (104, 266)
Screenshot: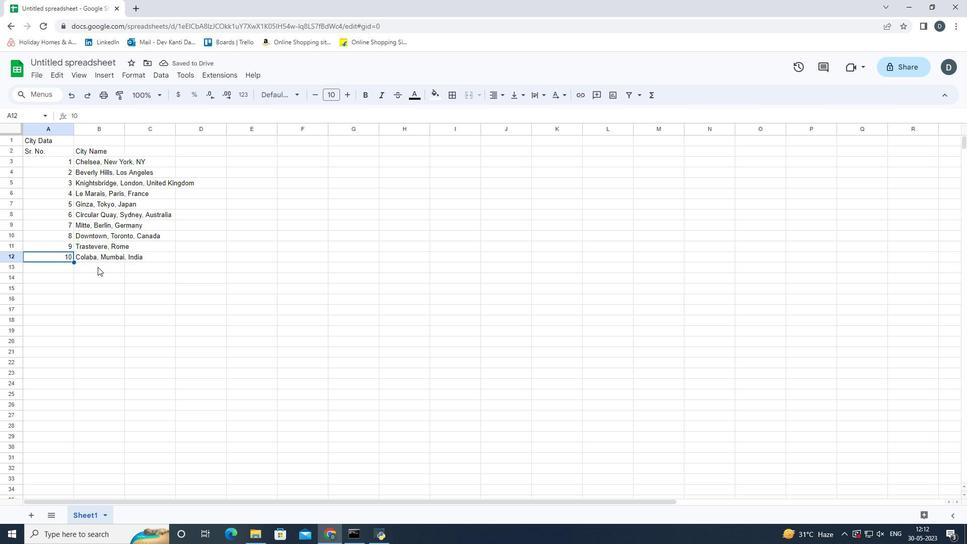 
Action: Mouse pressed left at (104, 266)
Screenshot: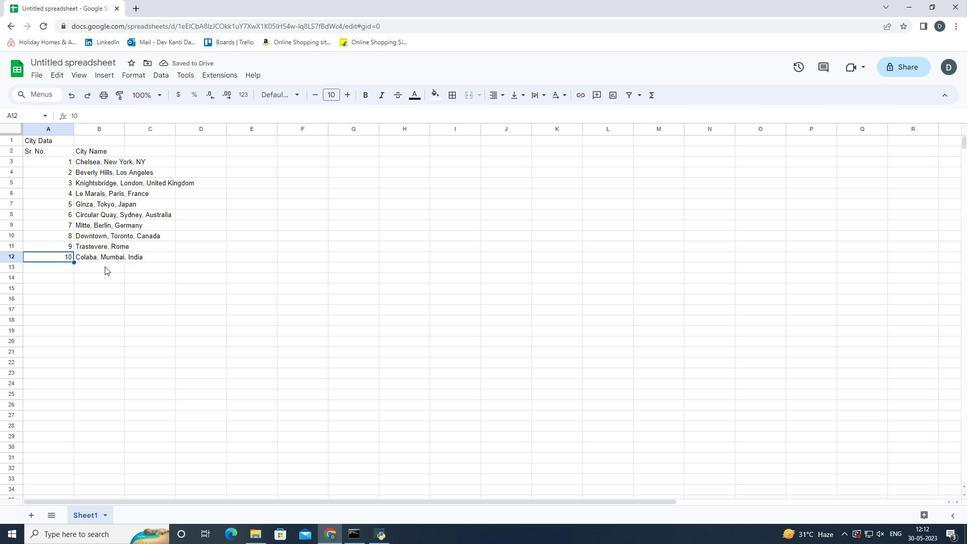 
Action: Mouse moved to (65, 266)
Screenshot: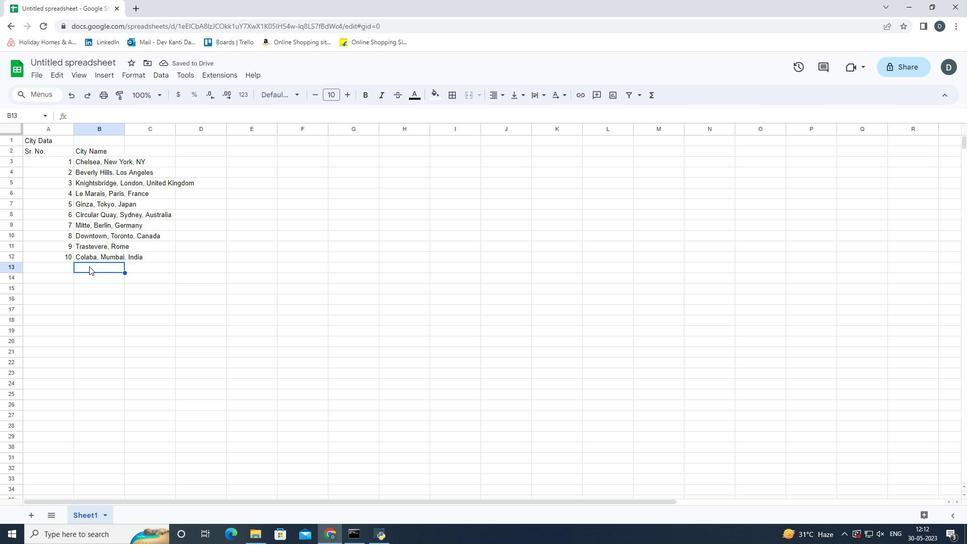 
Action: Mouse pressed left at (65, 266)
Screenshot: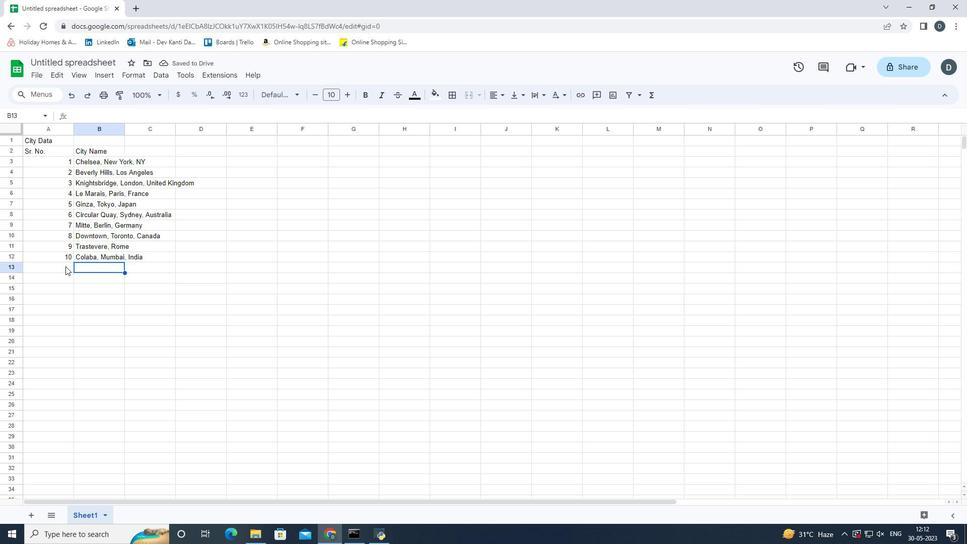 
Action: Mouse moved to (72, 257)
Screenshot: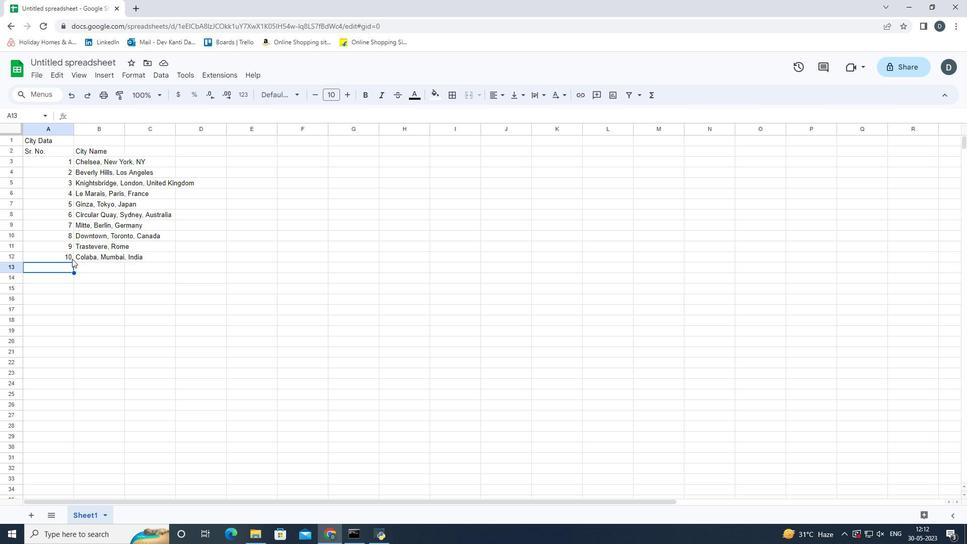 
Action: Mouse pressed left at (72, 257)
Screenshot: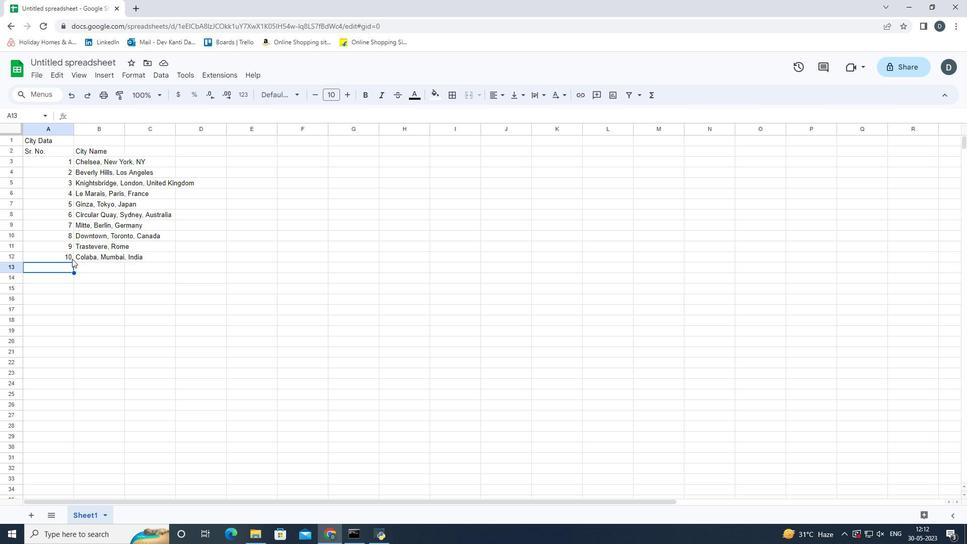 
Action: Mouse moved to (88, 253)
Screenshot: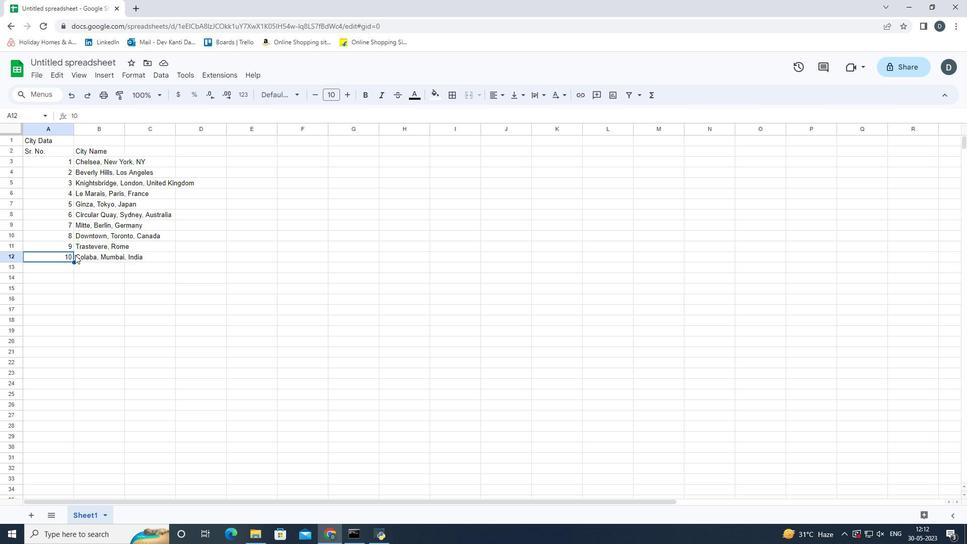 
Action: Mouse pressed left at (88, 253)
Screenshot: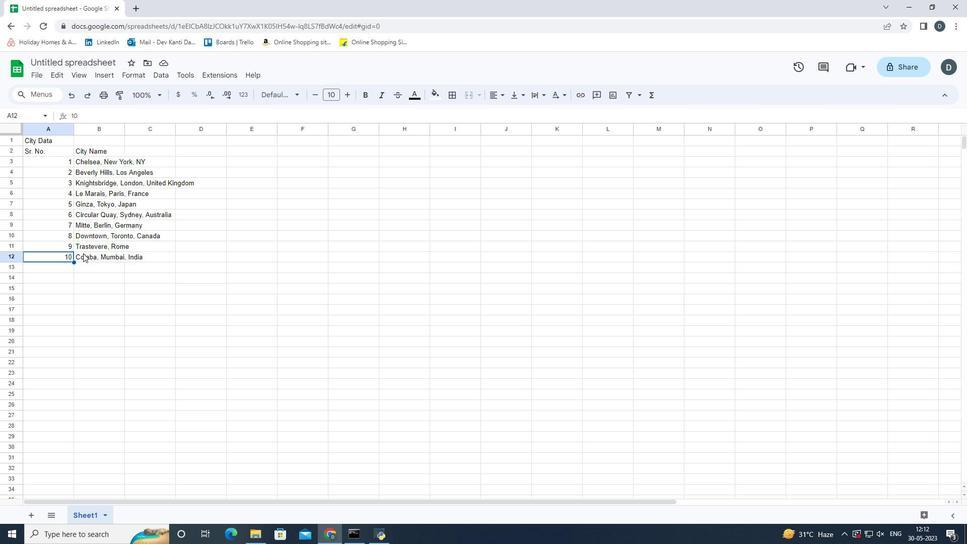 
Action: Mouse moved to (124, 128)
Screenshot: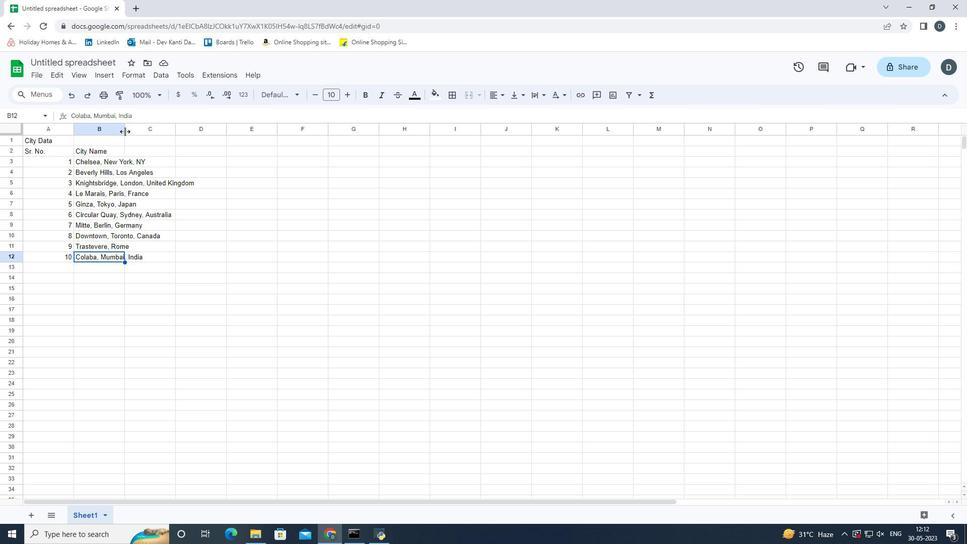 
Action: Mouse pressed left at (124, 128)
Screenshot: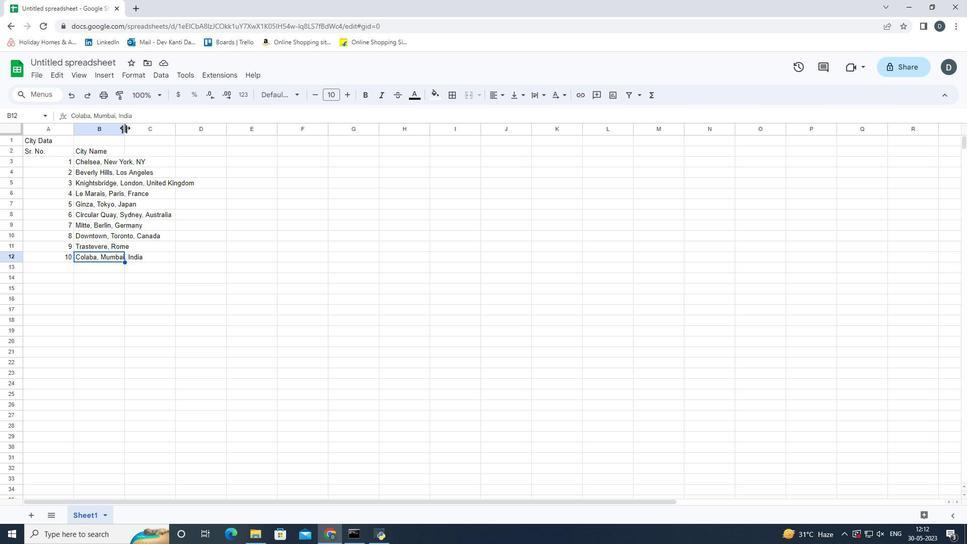 
Action: Mouse moved to (233, 152)
Screenshot: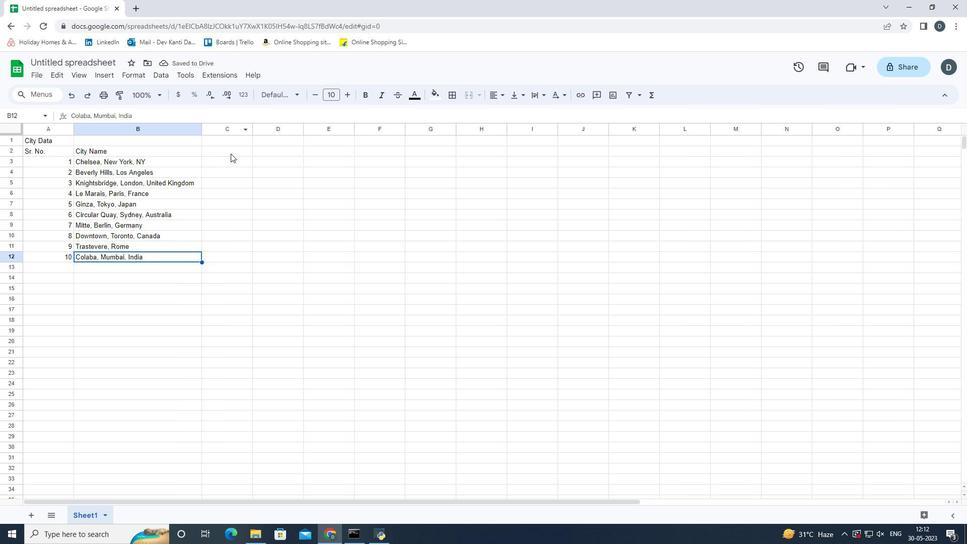 
Action: Mouse pressed left at (233, 152)
Screenshot: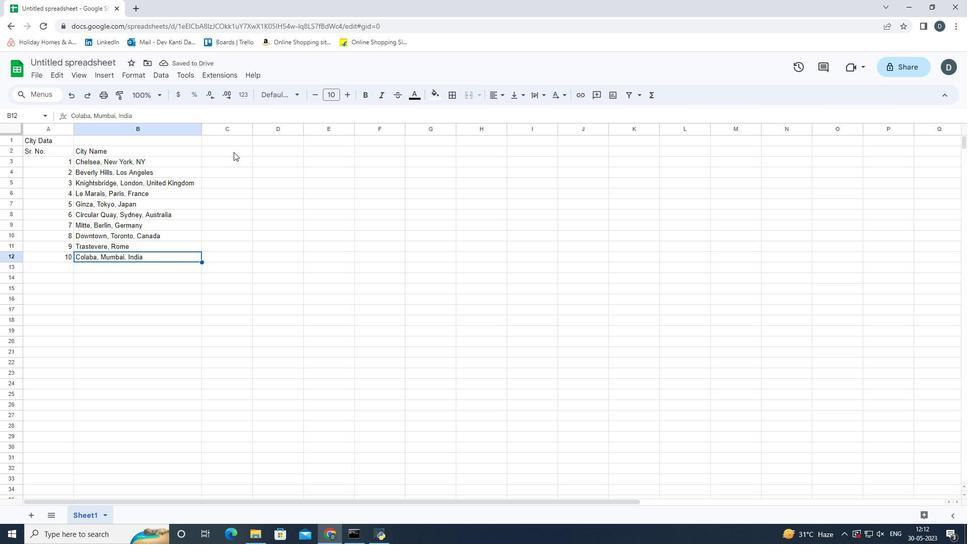 
Action: Mouse moved to (238, 201)
Screenshot: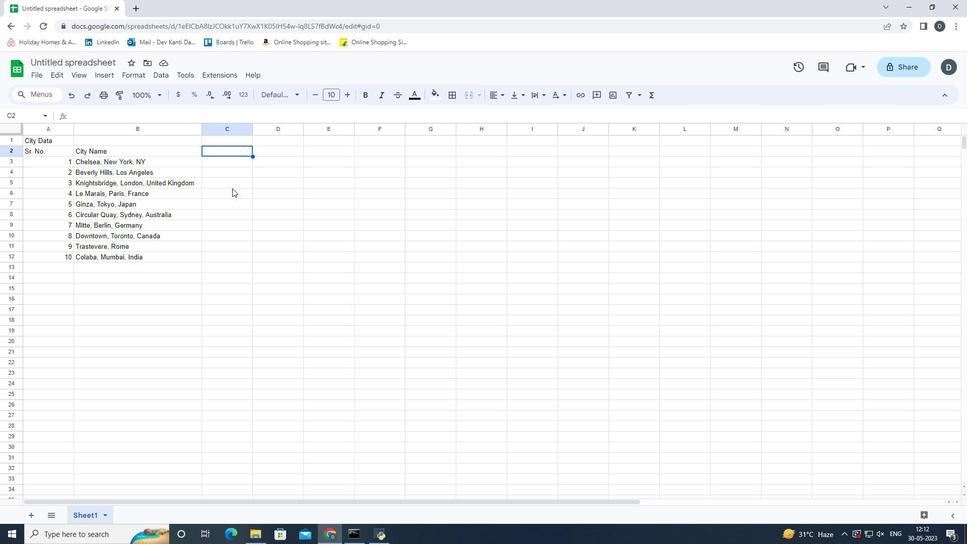 
Action: Key pressed <Key.shift>Data<Key.space>of<Key.space>last<Key.space>week<Key.space>i<Key.backspace><Key.backspace><Key.backspace><Key.backspace><Key.backspace><Key.backspace><Key.backspace><Key.backspace><Key.backspace><Key.backspace><Key.backspace><Key.backspace><Key.backspace><Key.backspace><Key.backspace><Key.backspace><Key.backspace><Key.backspace><Key.backspace><Key.shift>Last<Key.space><Key.shift>week<Key.backspace><Key.backspace><Key.backspace><Key.backspace><Key.shift>Week<Key.space><Key.shift>Data<Key.space>of<Key.space><Key.shift>July<Key.enter>
Screenshot: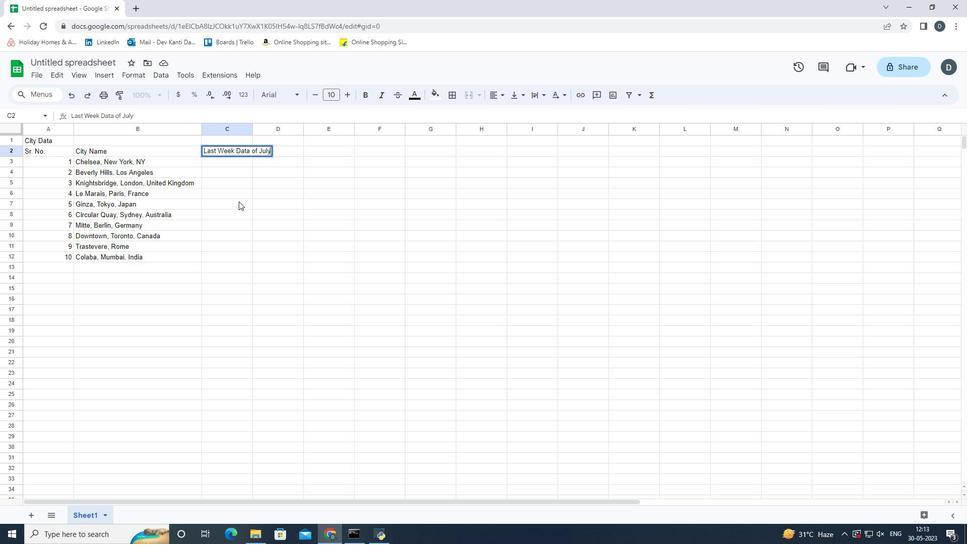 
Action: Mouse moved to (254, 127)
Screenshot: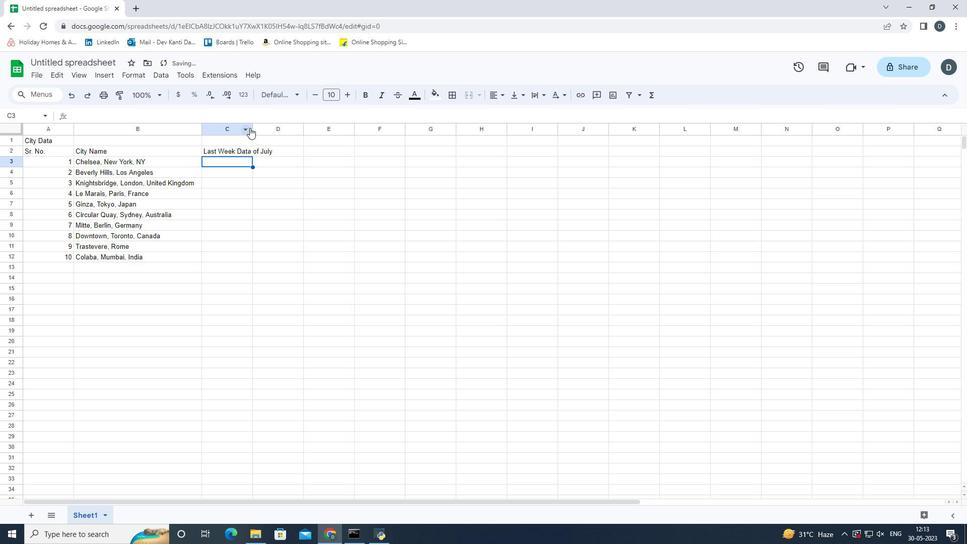 
Action: Mouse pressed left at (254, 127)
Screenshot: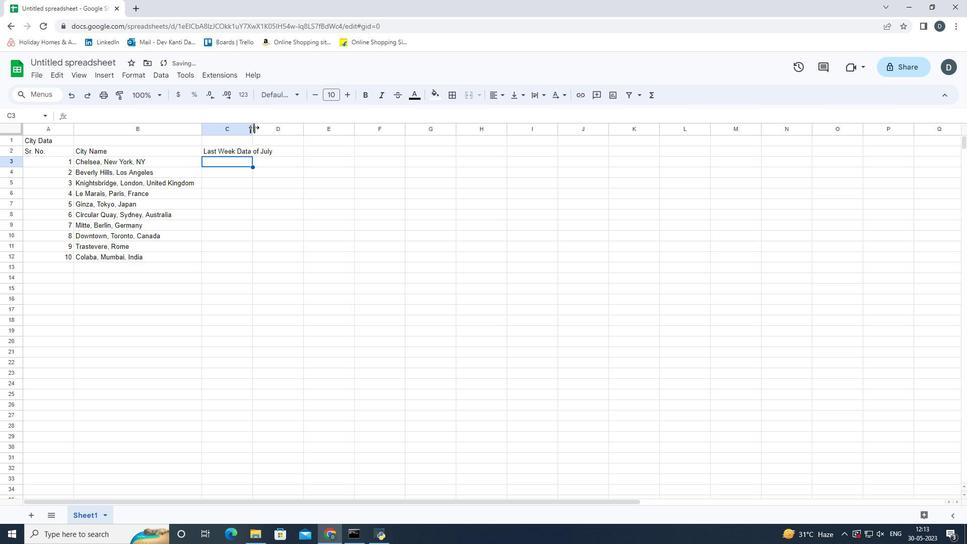 
Action: Mouse moved to (235, 160)
Screenshot: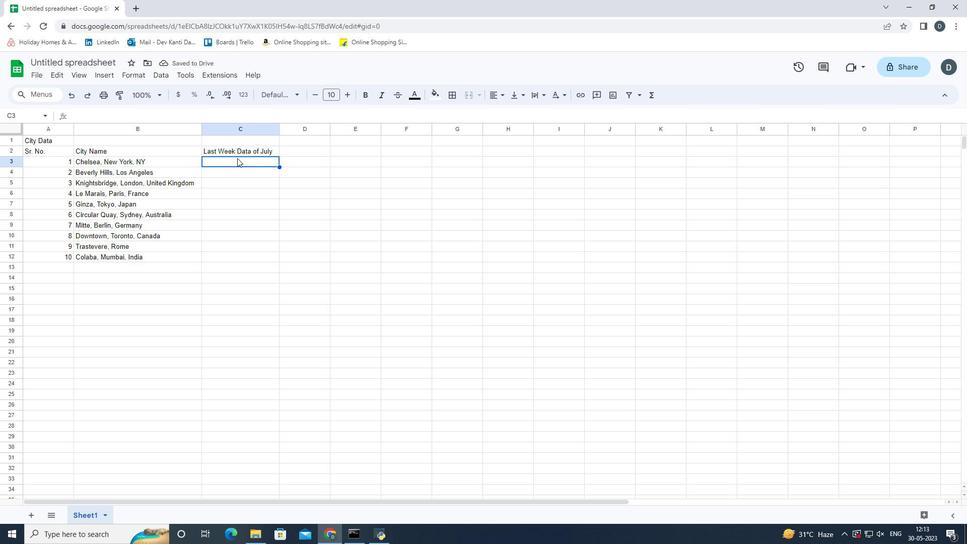 
Action: Key pressed <Key.shift>C<Key.backspace>
Screenshot: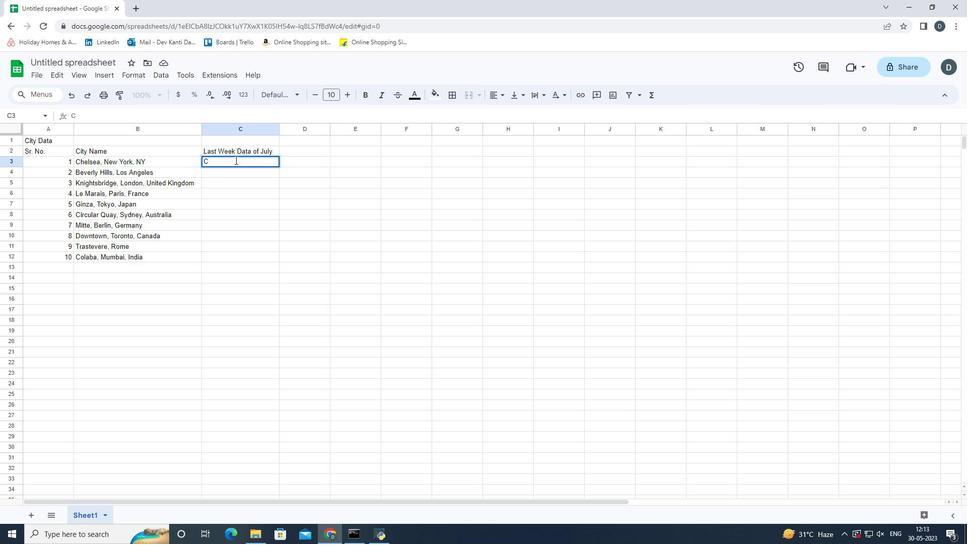 
Action: Mouse moved to (236, 162)
Screenshot: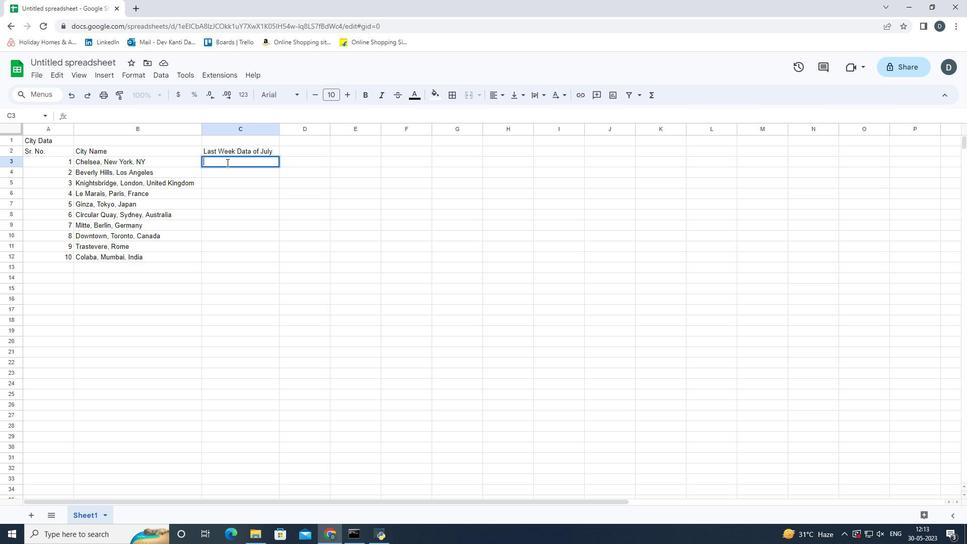
Action: Key pressed 10001
Screenshot: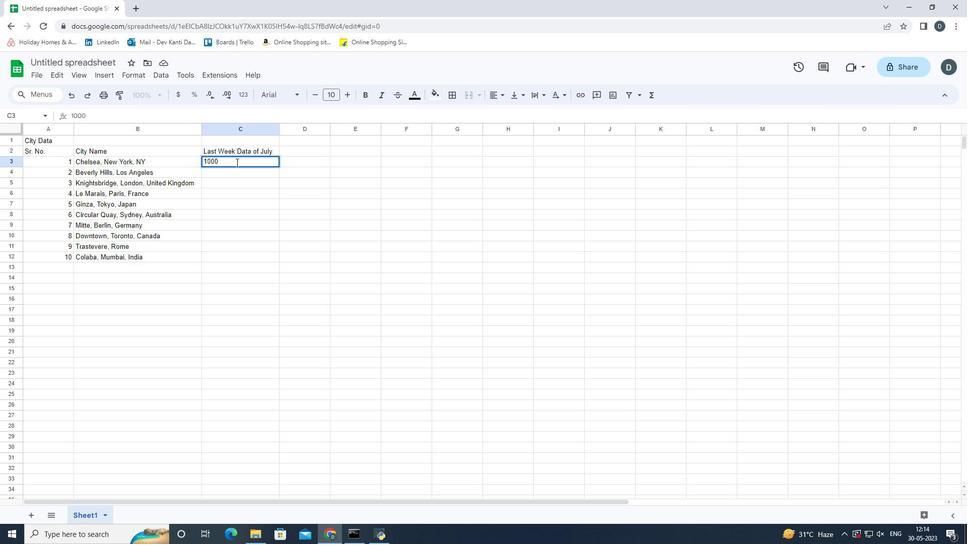 
Action: Mouse moved to (503, 75)
Screenshot: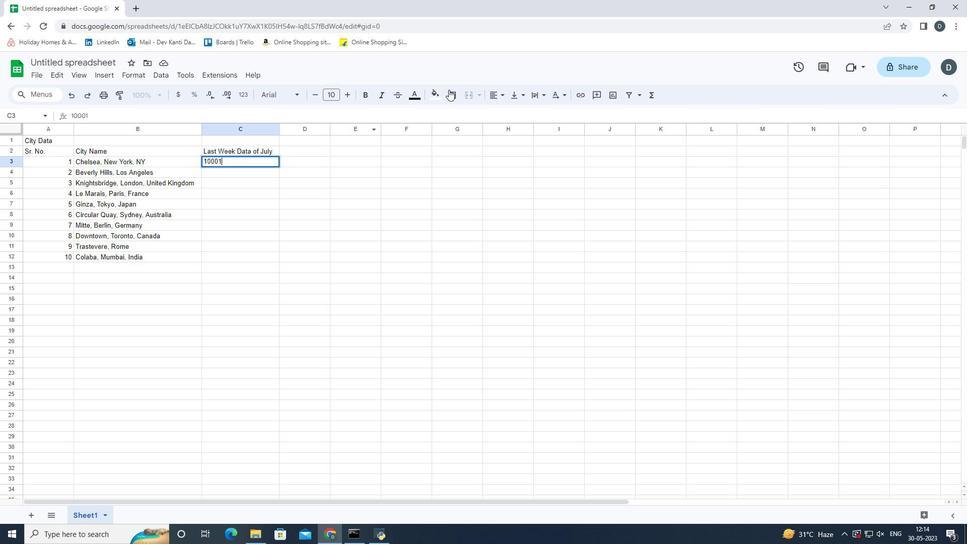 
Action: Key pressed <Key.enter>
Screenshot: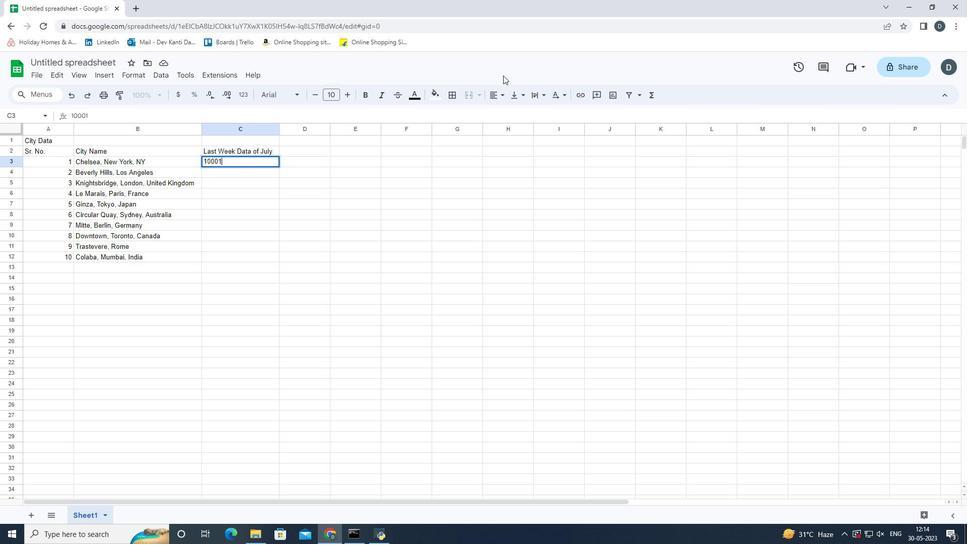 
Action: Mouse moved to (418, 211)
Screenshot: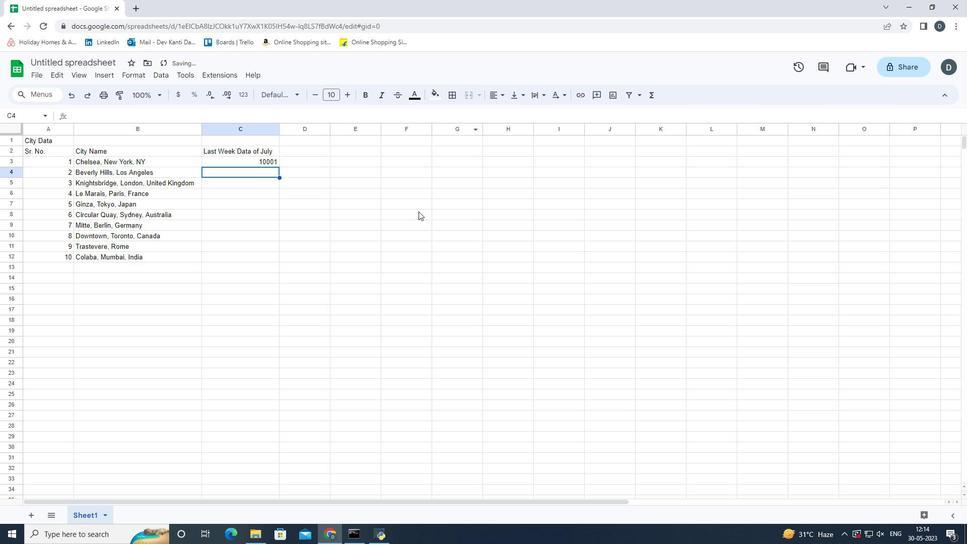 
Action: Key pressed 90210<Key.enter>
Screenshot: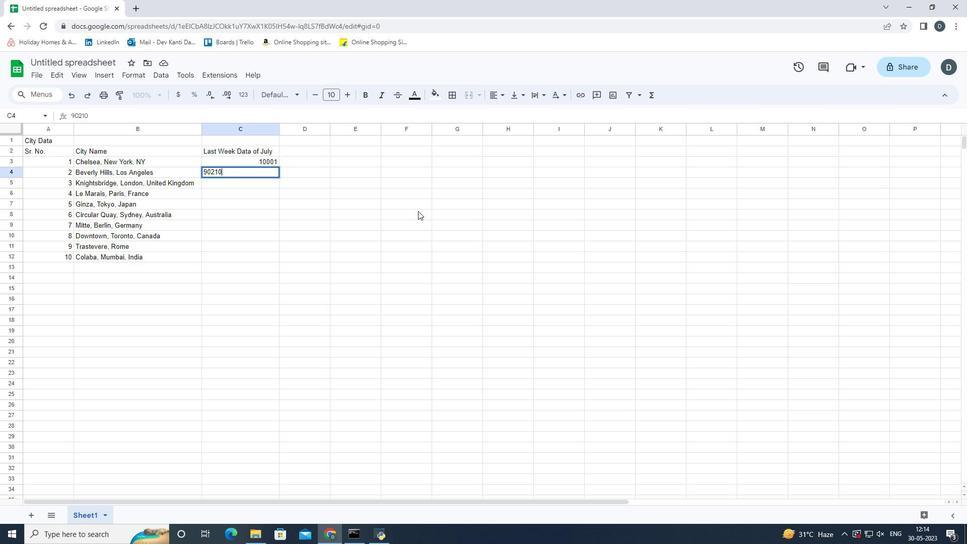 
Action: Mouse moved to (390, 231)
Screenshot: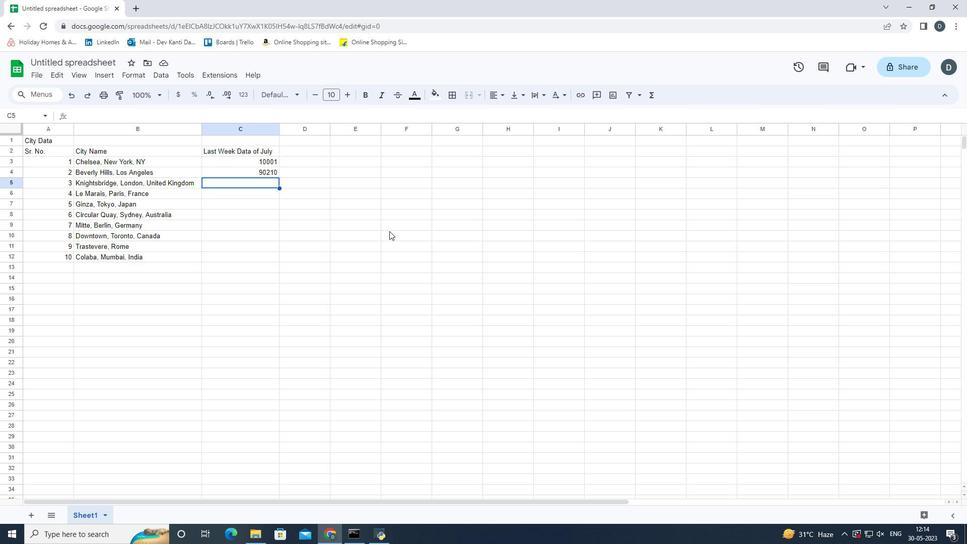 
Action: Key pressed <Key.shift>SW1<Key.shift><Key.shift><Key.shift><Key.shift>X<Key.space>7<Key.shift>X<Key.shift_r>L<Key.enter>75004<Key.enter>
Screenshot: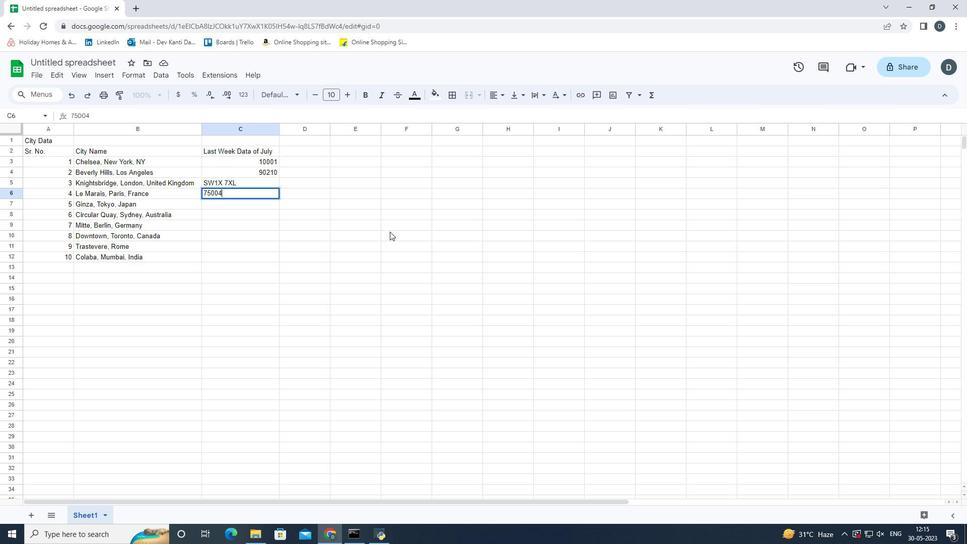 
Action: Mouse moved to (562, 238)
Screenshot: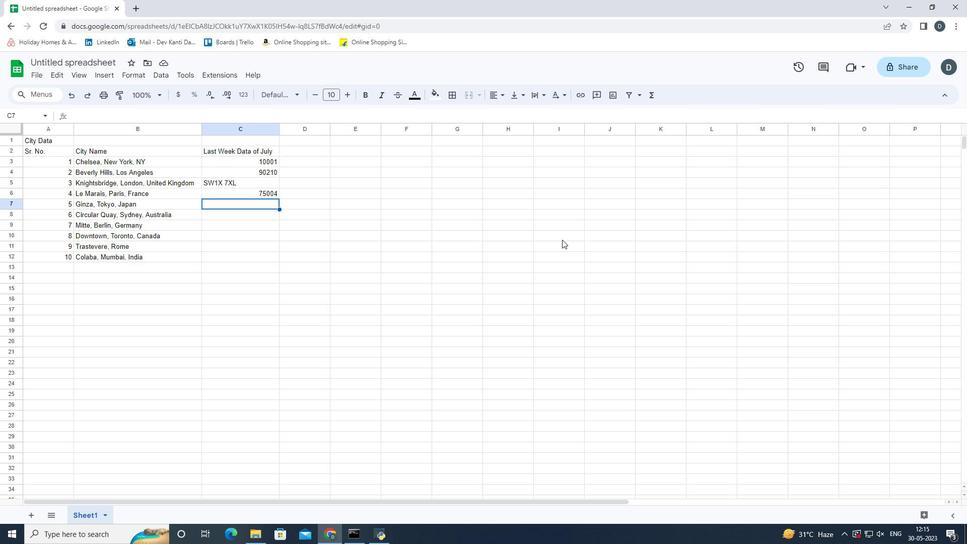 
Action: Key pressed 104-0061<Key.enter>2000<Key.enter>10178<Key.enter><Key.shift_r><Key.shift_r><Key.shift_r><Key.shift_r><Key.shift_r><Key.shift_r><Key.shift_r><Key.shift_r><Key.shift_r><Key.shift_r><Key.shift_r><Key.shift_r>M5<Key.shift><Key.shift><Key.shift><Key.shift><Key.shift><Key.shift><Key.shift><Key.shift><Key.shift><Key.shift><Key.shift><Key.shift>V<Key.space>3<Key.shift_r><Key.shift_r><Key.shift_r><Key.shift_r><Key.shift_r><Key.shift_r><Key.shift_r><Key.shift_r><Key.shift_r><Key.shift_r><Key.shift_r><Key.shift_r><Key.shift_r><Key.shift_r><Key.shift_r><Key.shift_r><Key.shift_r><Key.shift_r><Key.shift_r><Key.shift_r><Key.shift_r><Key.shift_r>L9<Key.enter>00153<Key.enter>400005
Screenshot: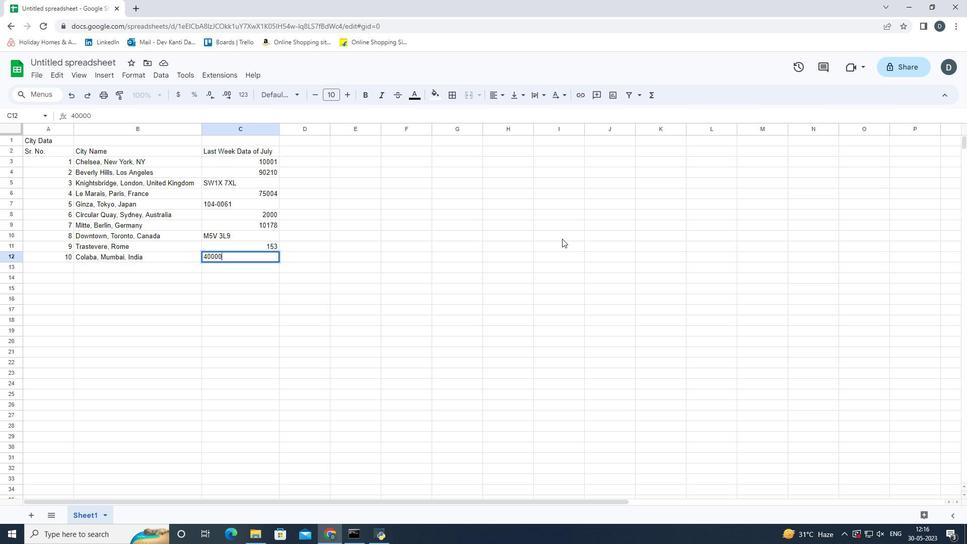 
Action: Mouse moved to (36, 78)
Screenshot: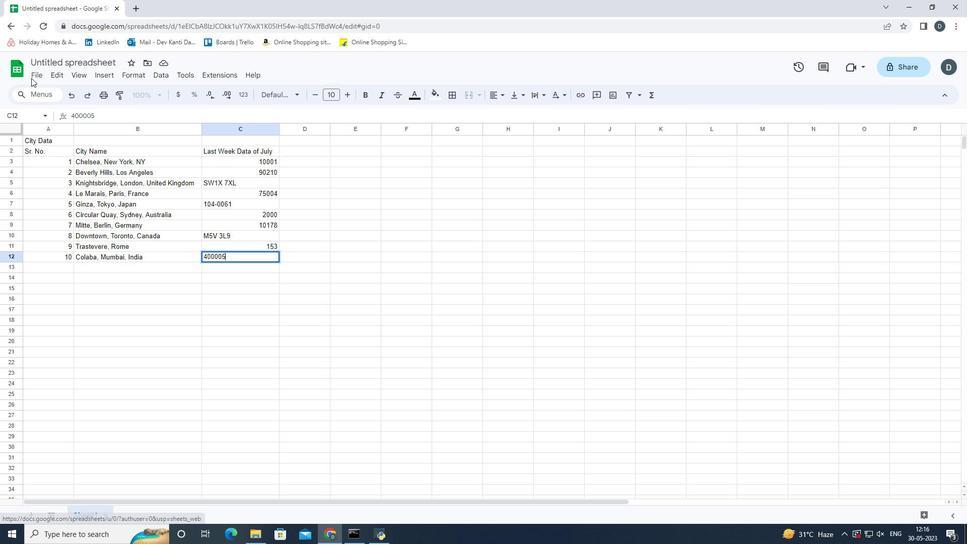 
Action: Mouse pressed left at (36, 78)
Screenshot: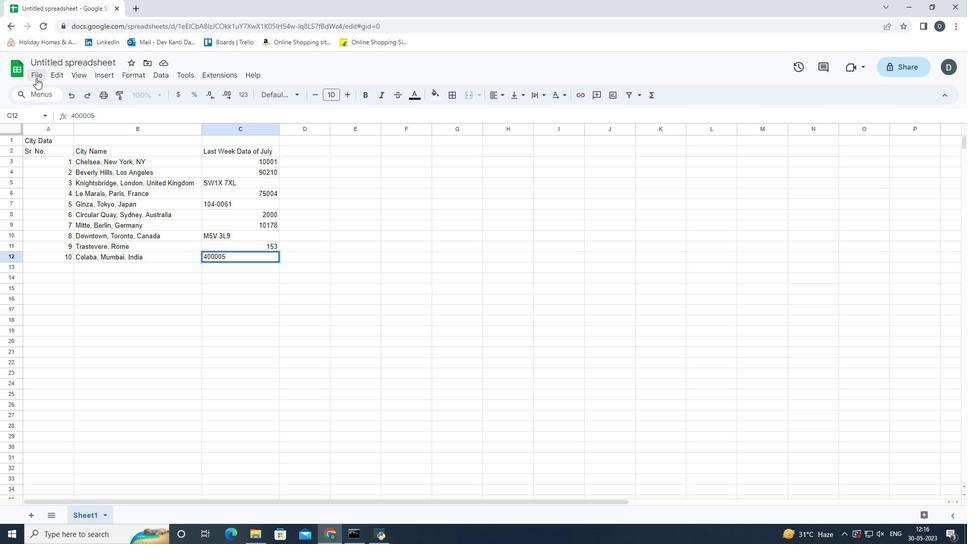 
Action: Mouse moved to (97, 66)
Screenshot: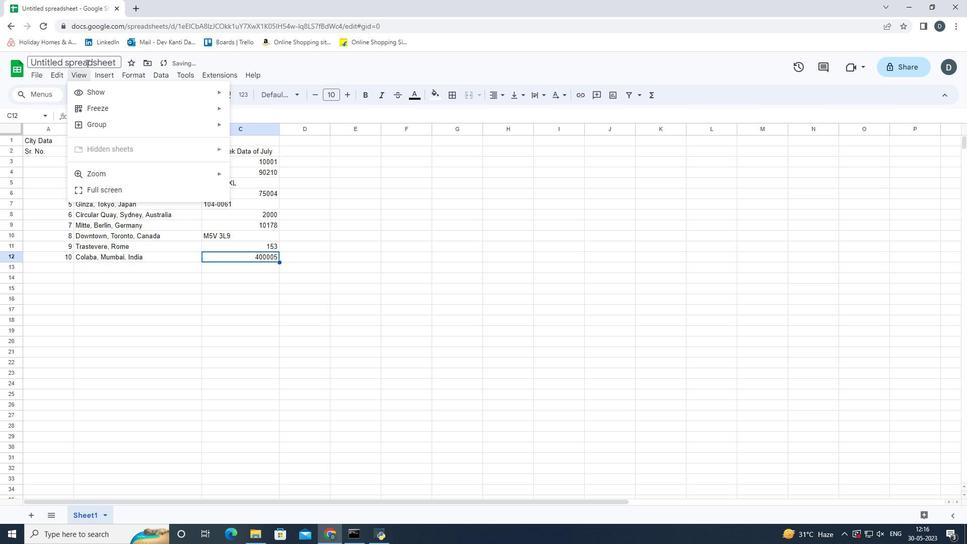 
Action: Mouse pressed left at (97, 66)
Screenshot: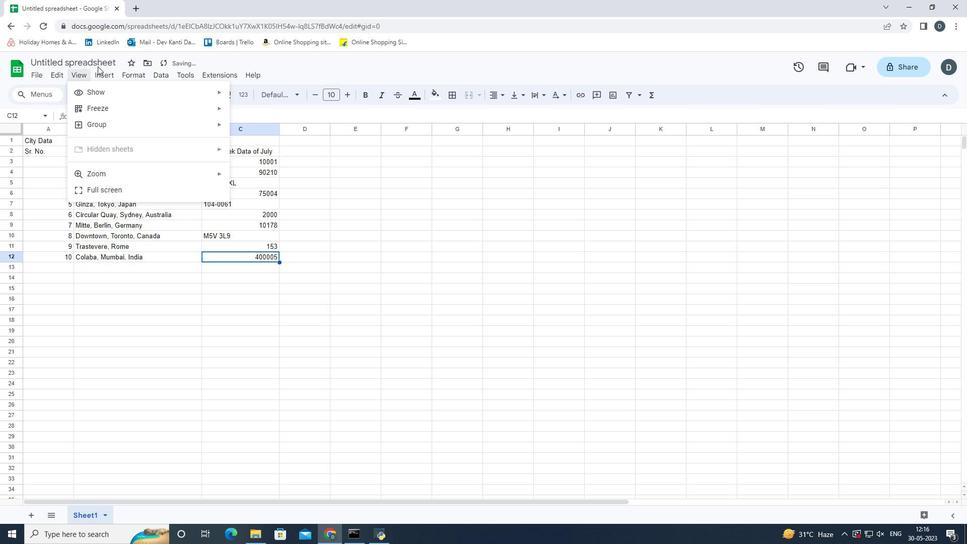 
Action: Mouse moved to (104, 63)
Screenshot: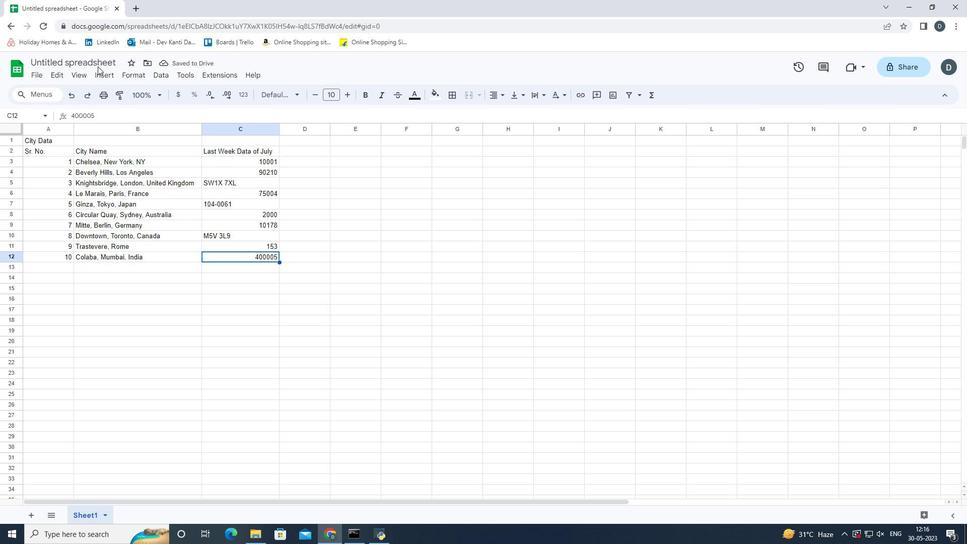 
Action: Mouse pressed left at (104, 63)
Screenshot: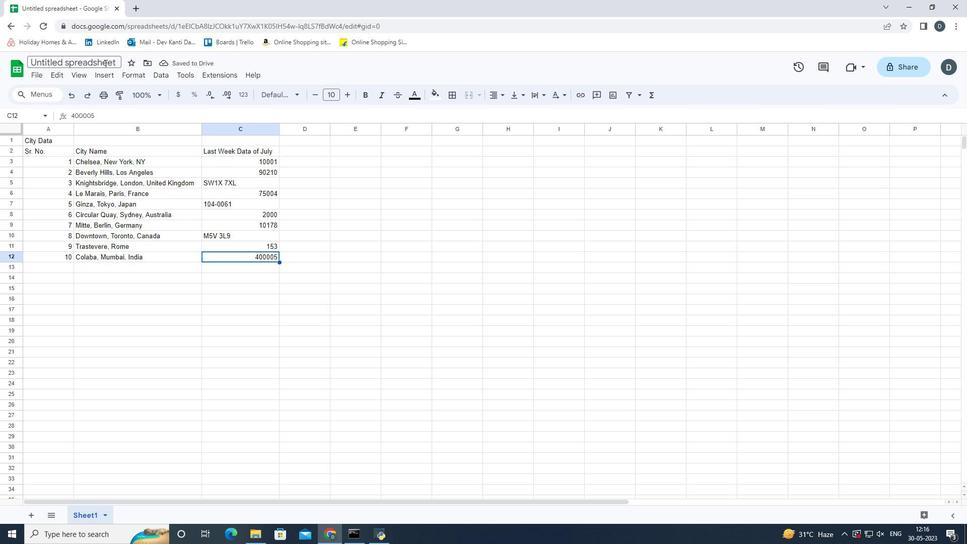 
Action: Mouse moved to (301, 348)
Screenshot: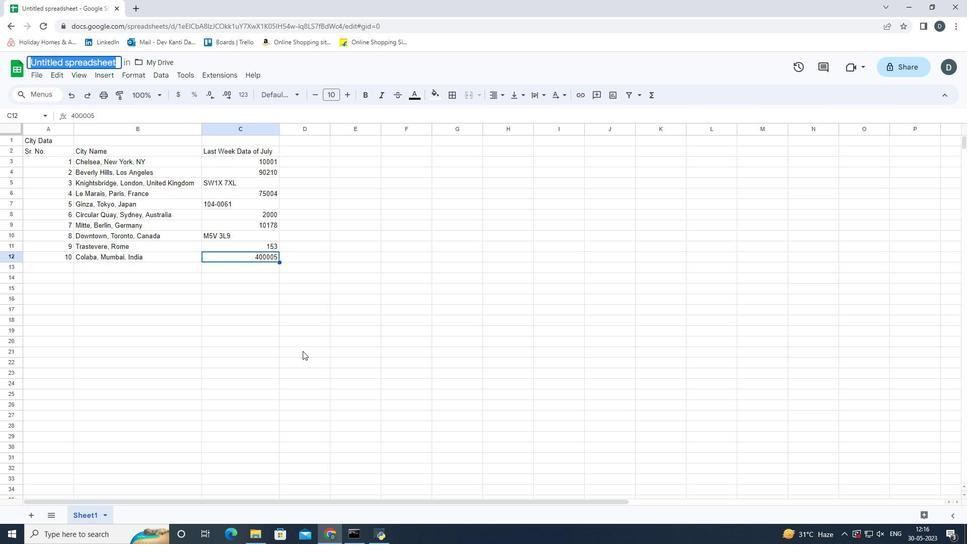 
Action: Key pressed <Key.backspace><Key.shift><Key.shift><Key.shift><Key.shift><Key.shift>auditing<Key.shift><Key.shift><Key.shift><Key.shift><Key.shift><Key.shift><Key.shift><Key.shift>Product<Key.shift><Key.shift><Key.shift><Key.shift><Key.shift><Key.shift><Key.shift><Key.shift><Key.shift>Sales
Screenshot: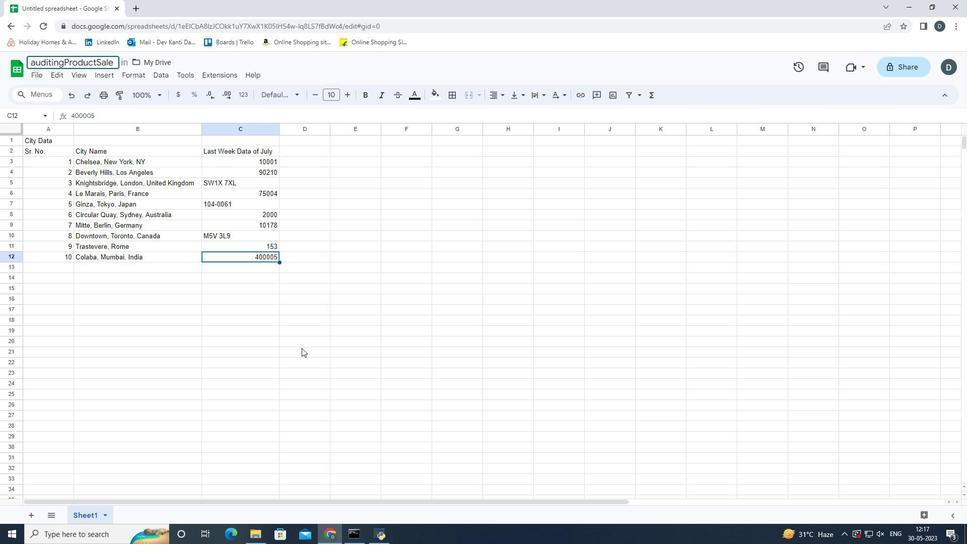 
Action: Mouse moved to (242, 267)
Screenshot: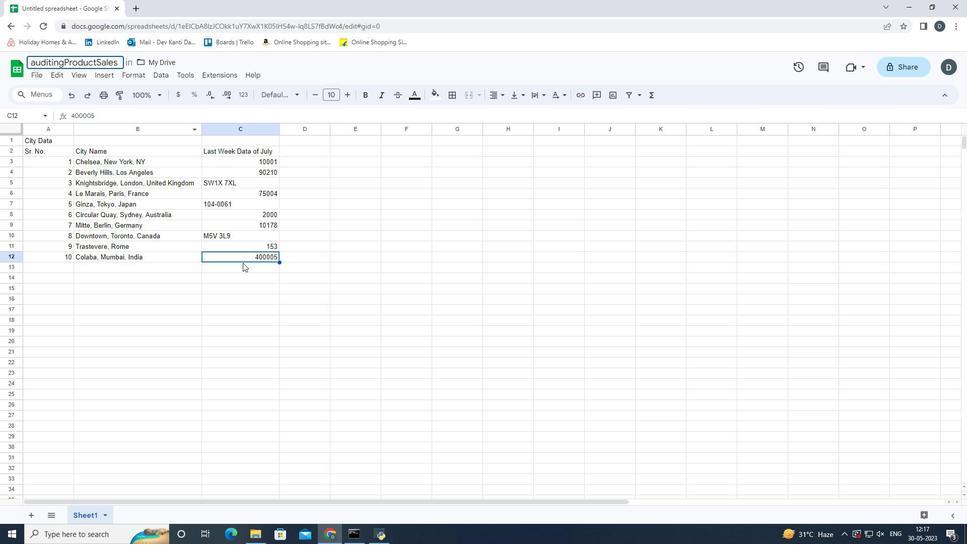
Action: Mouse pressed left at (242, 267)
Screenshot: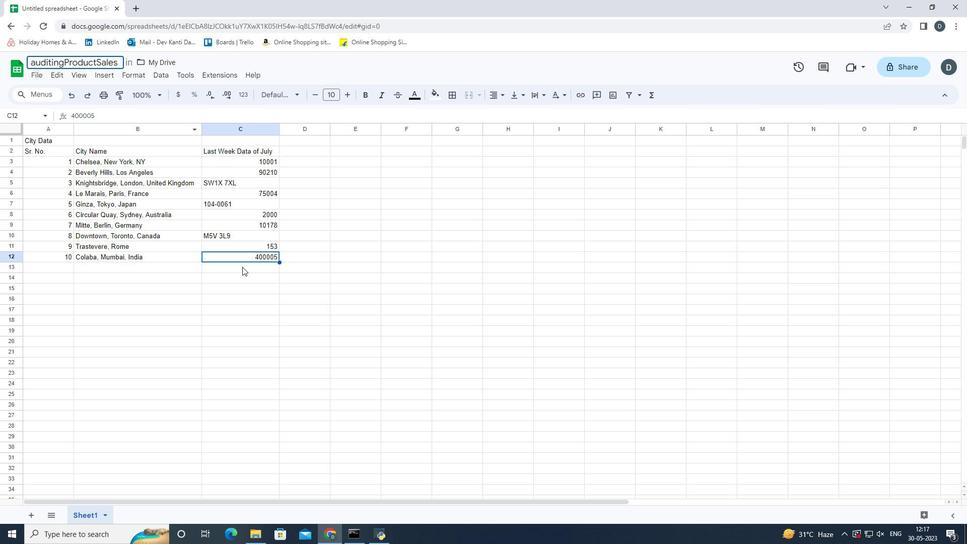 
Action: Mouse moved to (256, 254)
Screenshot: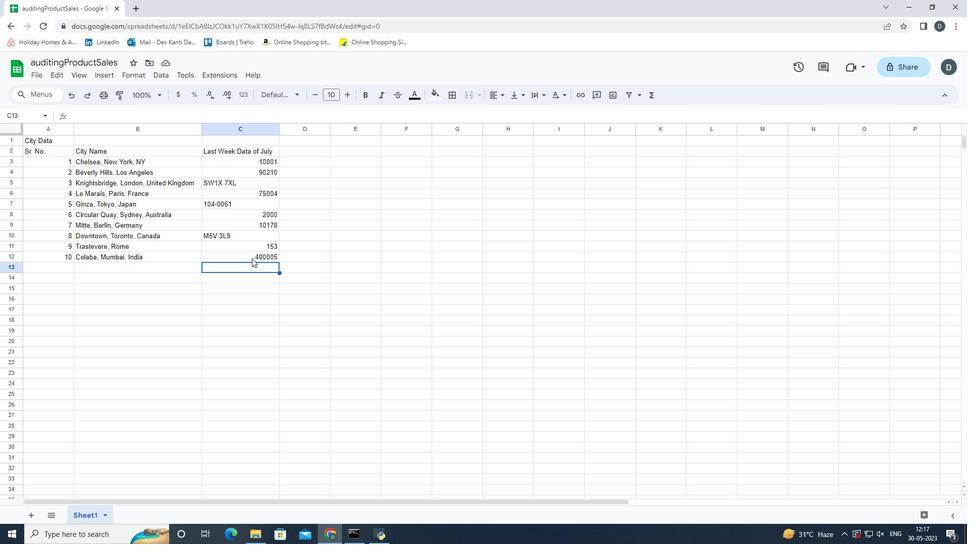 
Action: Mouse pressed left at (256, 254)
Screenshot: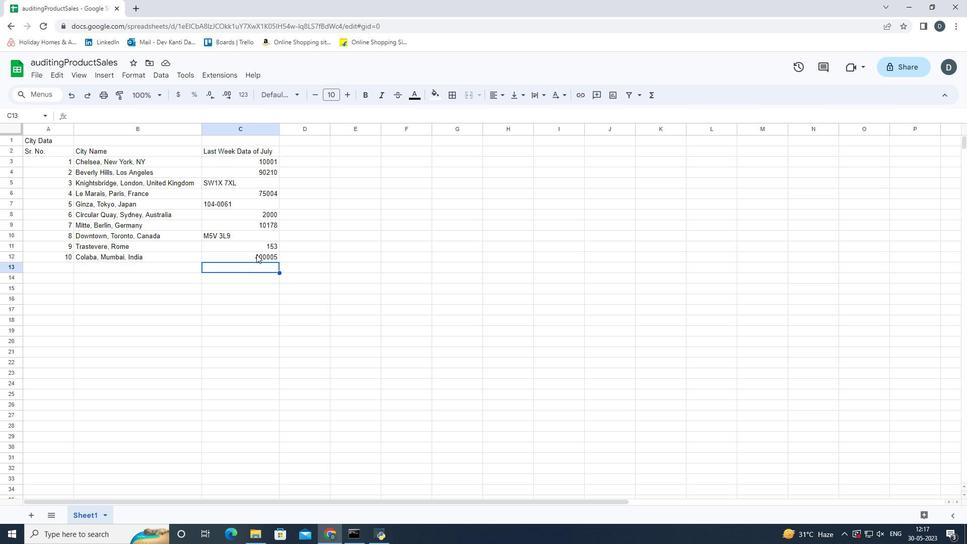 
Action: Mouse moved to (309, 307)
Screenshot: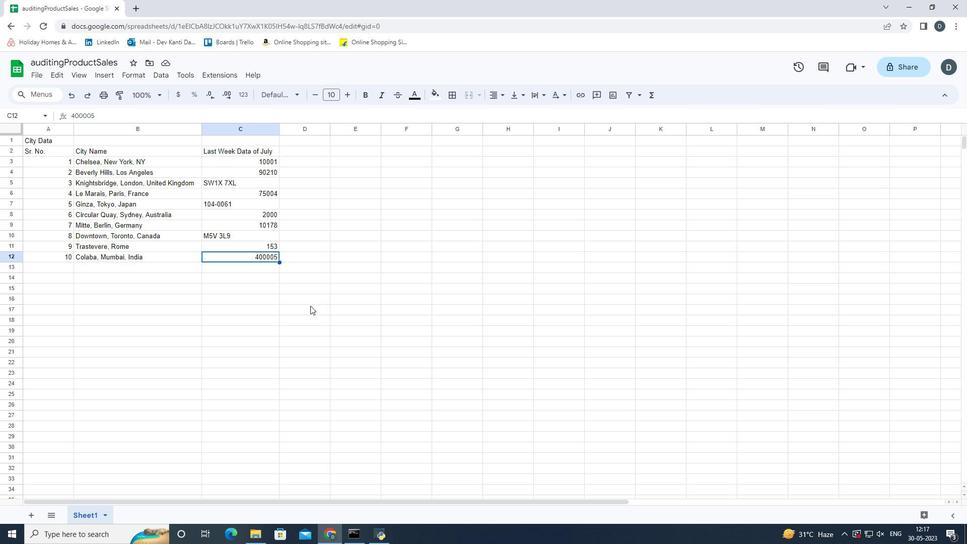 
